 Task: Research Airbnb accommodation in Turagurghon, Uzbekistan from 15th November, 2023 to 21st November, 2023 for 5 adults.3 bedrooms having 3 beds and 3 bathrooms. Property type can be house. Look for 3 properties as per requirement.
Action: Mouse moved to (507, 72)
Screenshot: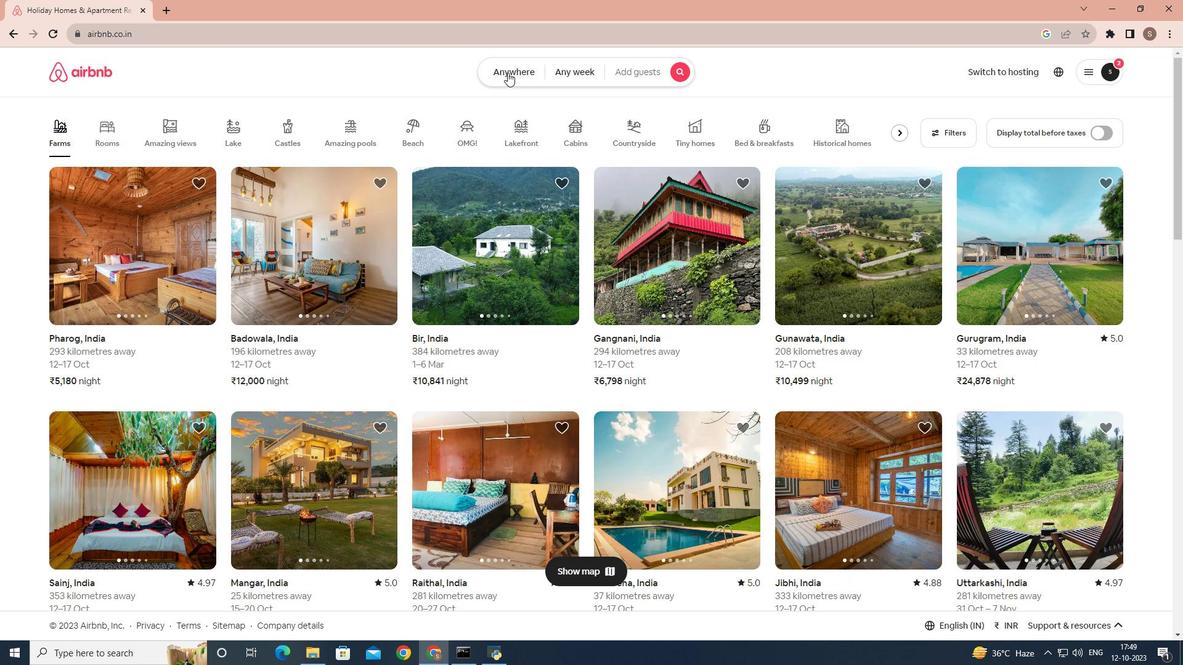 
Action: Mouse pressed left at (507, 72)
Screenshot: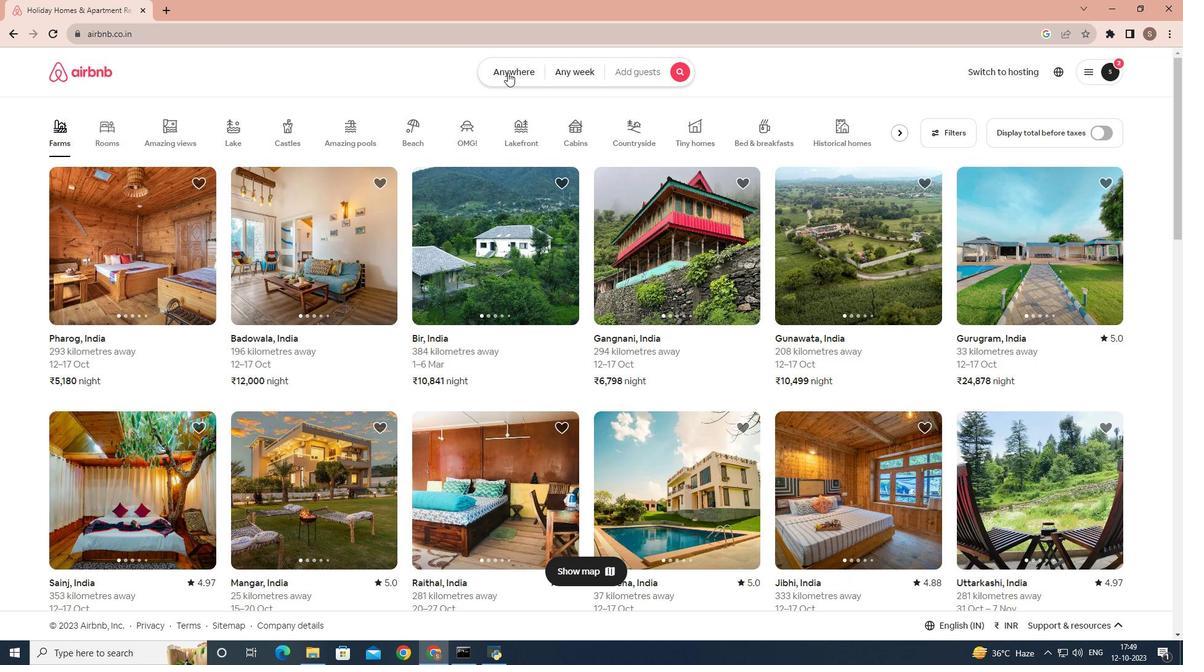 
Action: Mouse moved to (401, 115)
Screenshot: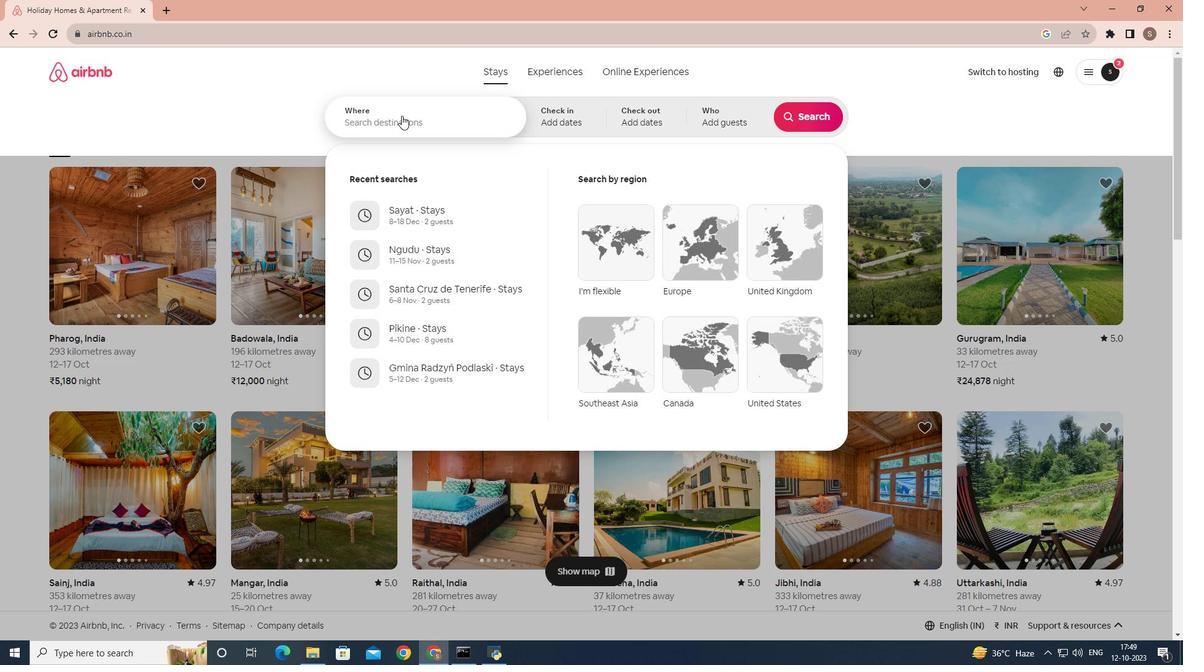 
Action: Mouse pressed left at (401, 115)
Screenshot: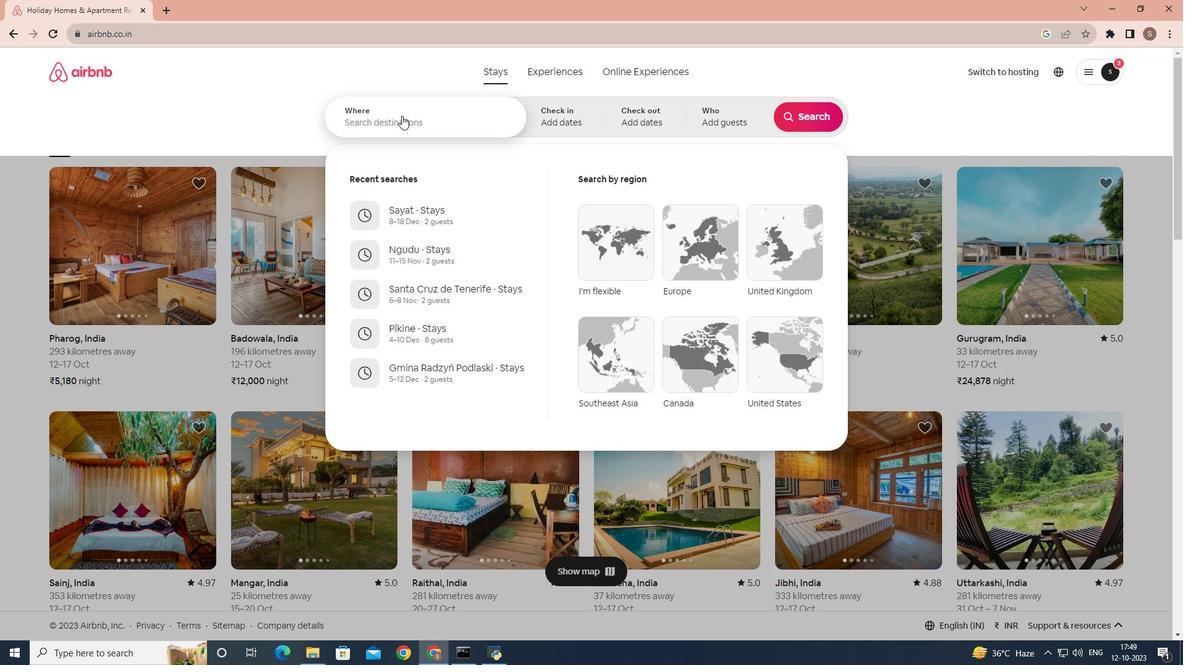 
Action: Mouse moved to (401, 115)
Screenshot: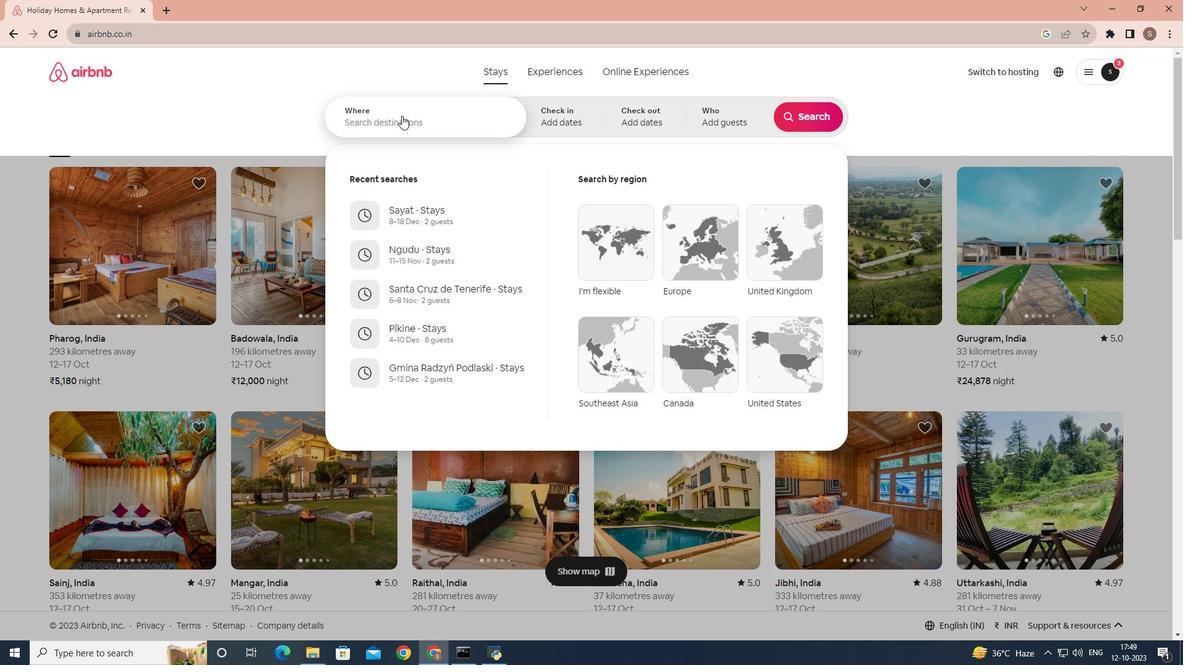 
Action: Key pressed tur<Key.backspace>ragur
Screenshot: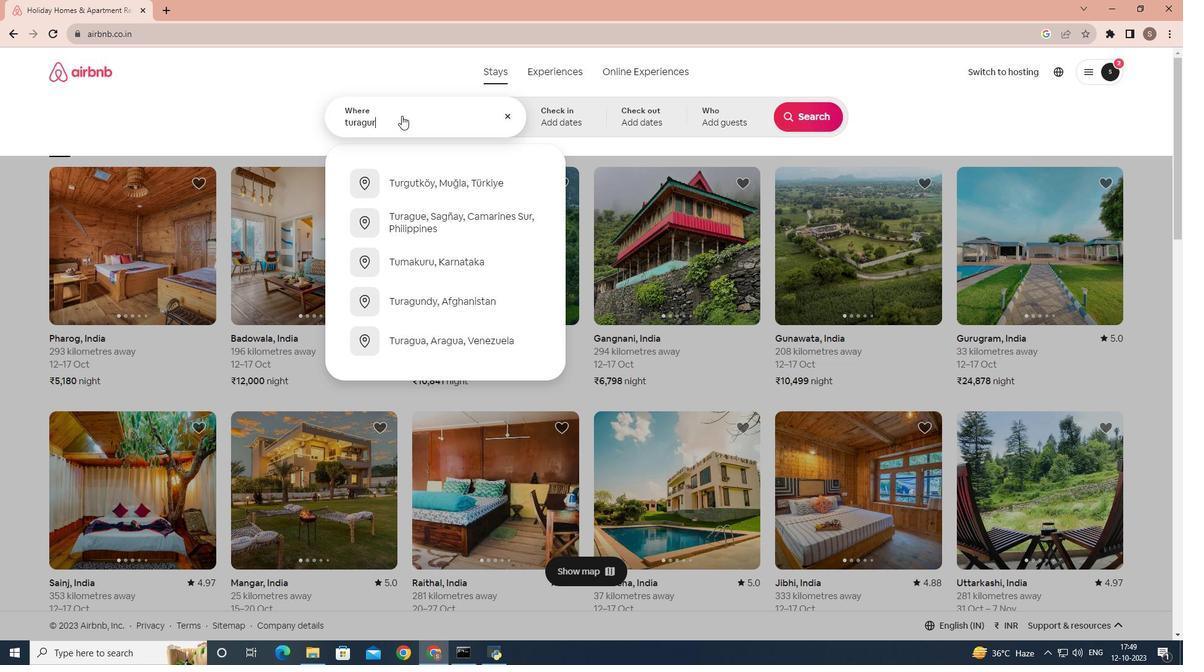 
Action: Mouse moved to (427, 233)
Screenshot: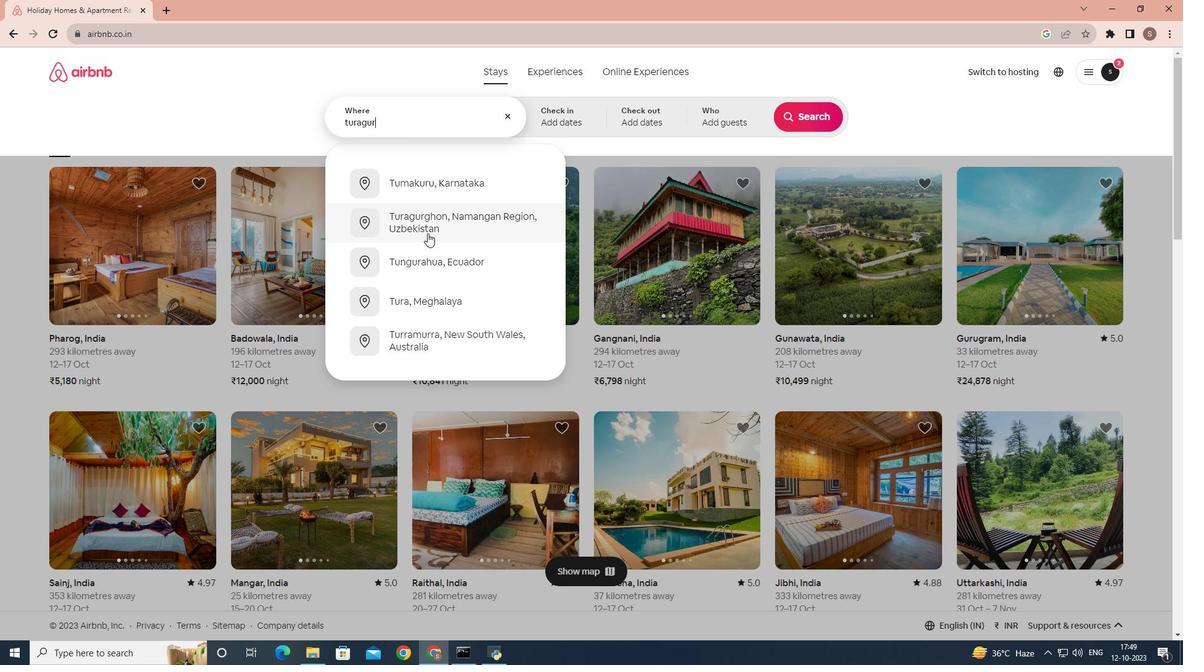 
Action: Mouse pressed left at (427, 233)
Screenshot: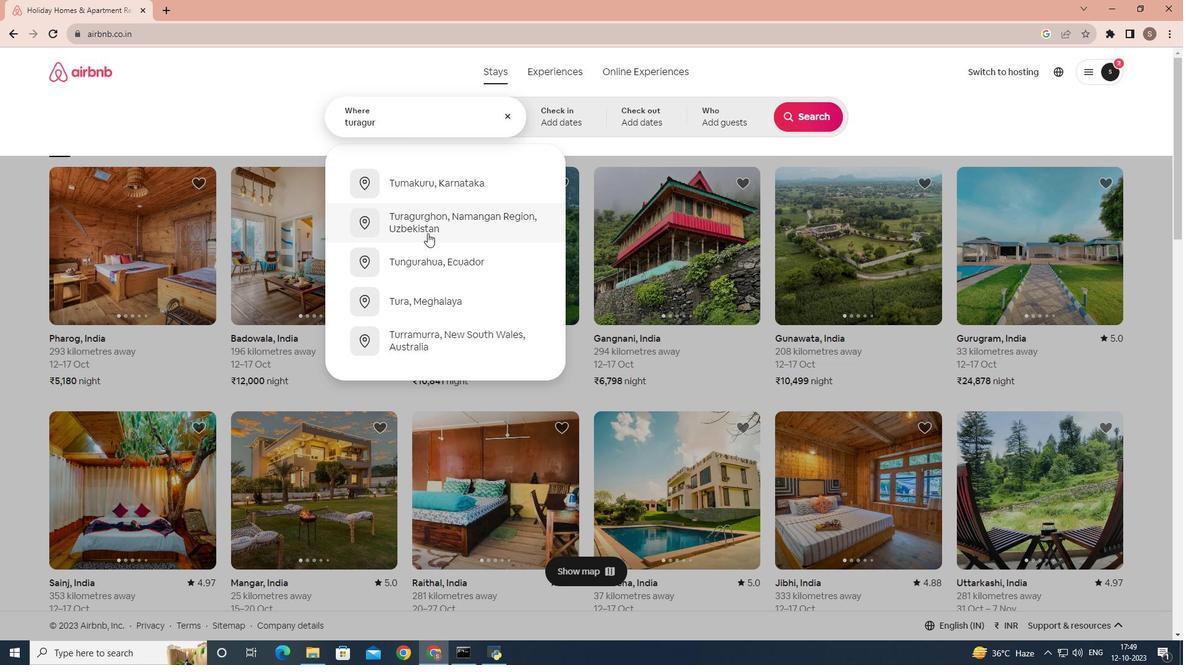 
Action: Mouse moved to (702, 330)
Screenshot: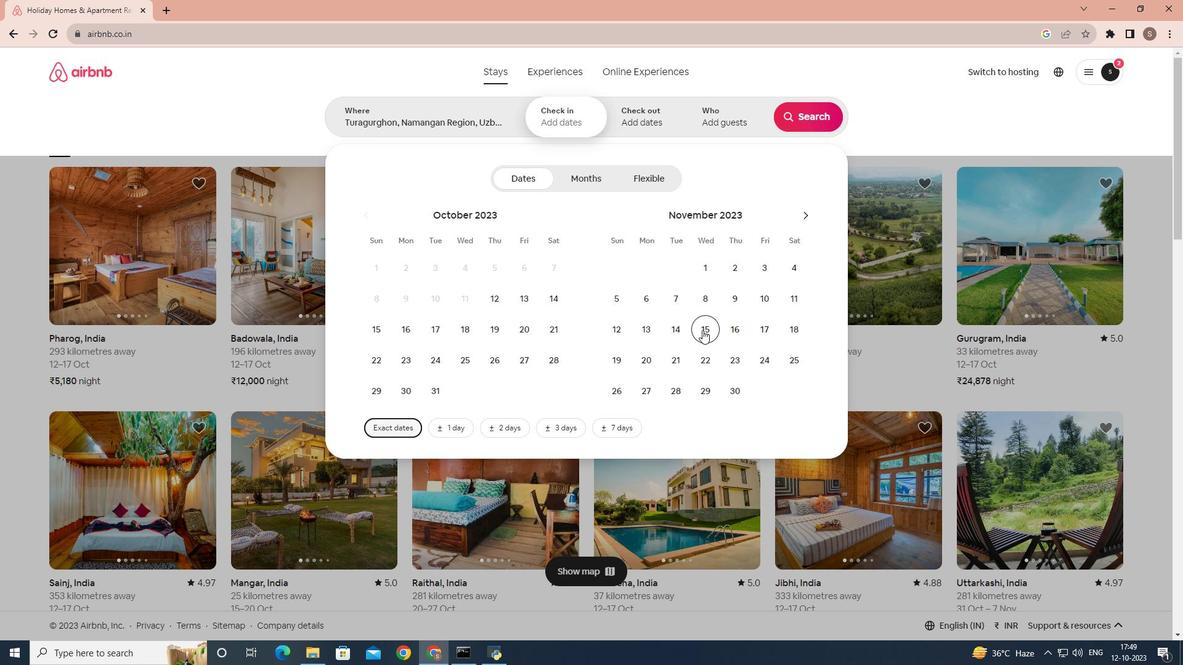 
Action: Mouse pressed left at (702, 330)
Screenshot: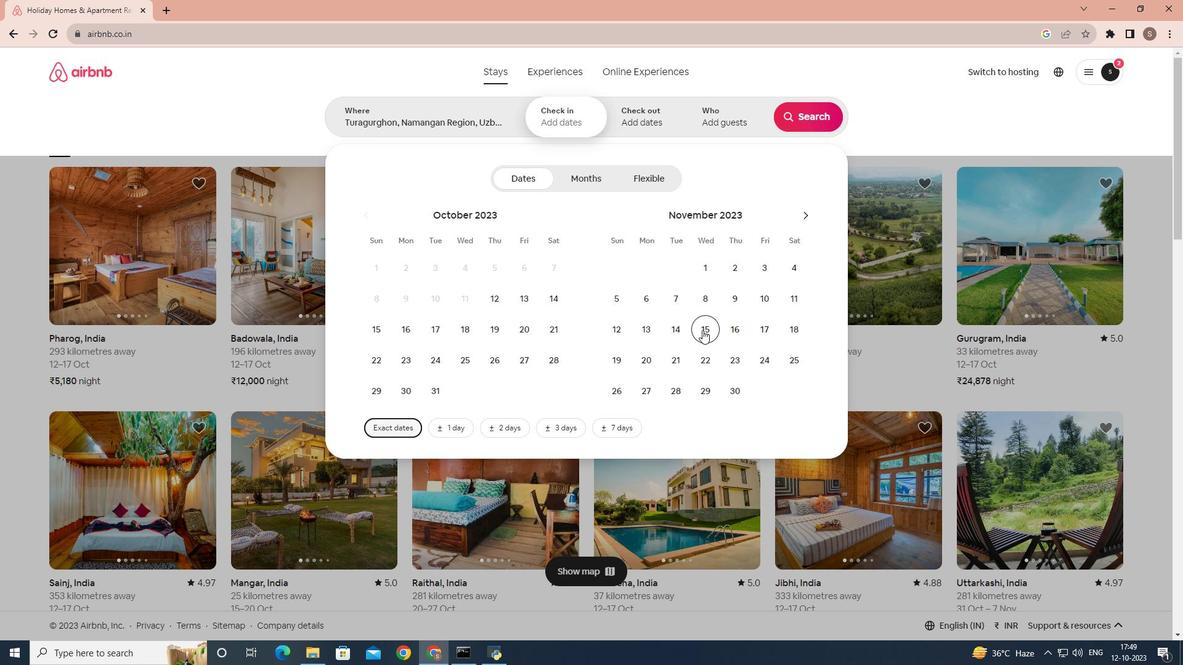 
Action: Mouse moved to (680, 363)
Screenshot: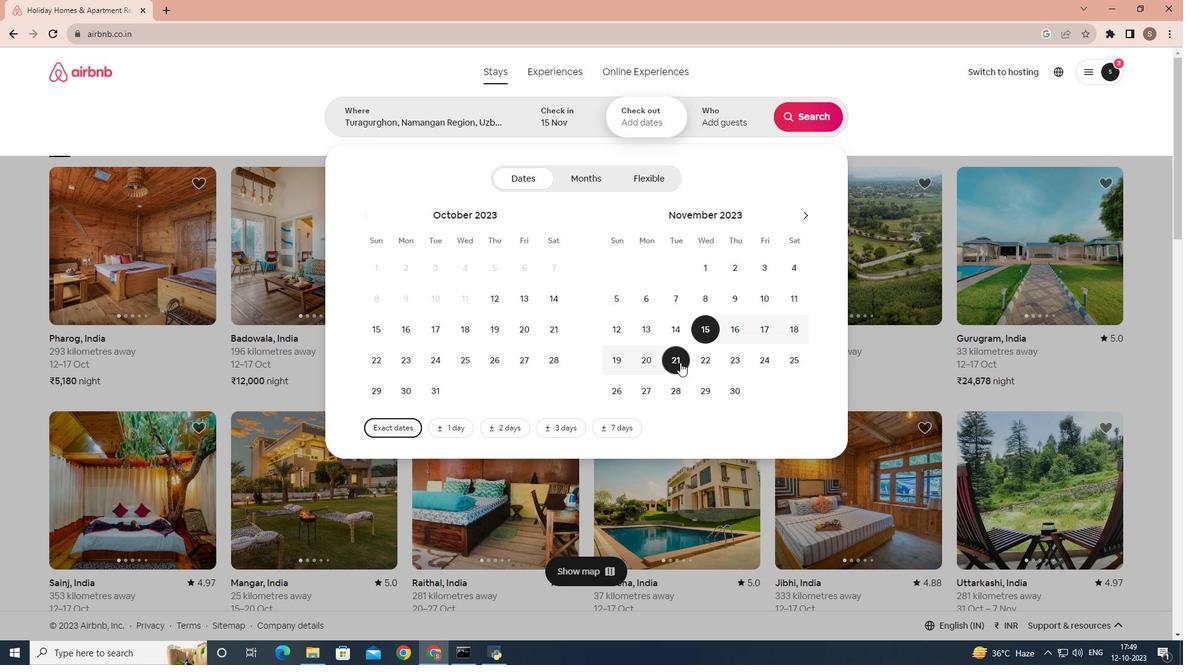 
Action: Mouse pressed left at (680, 363)
Screenshot: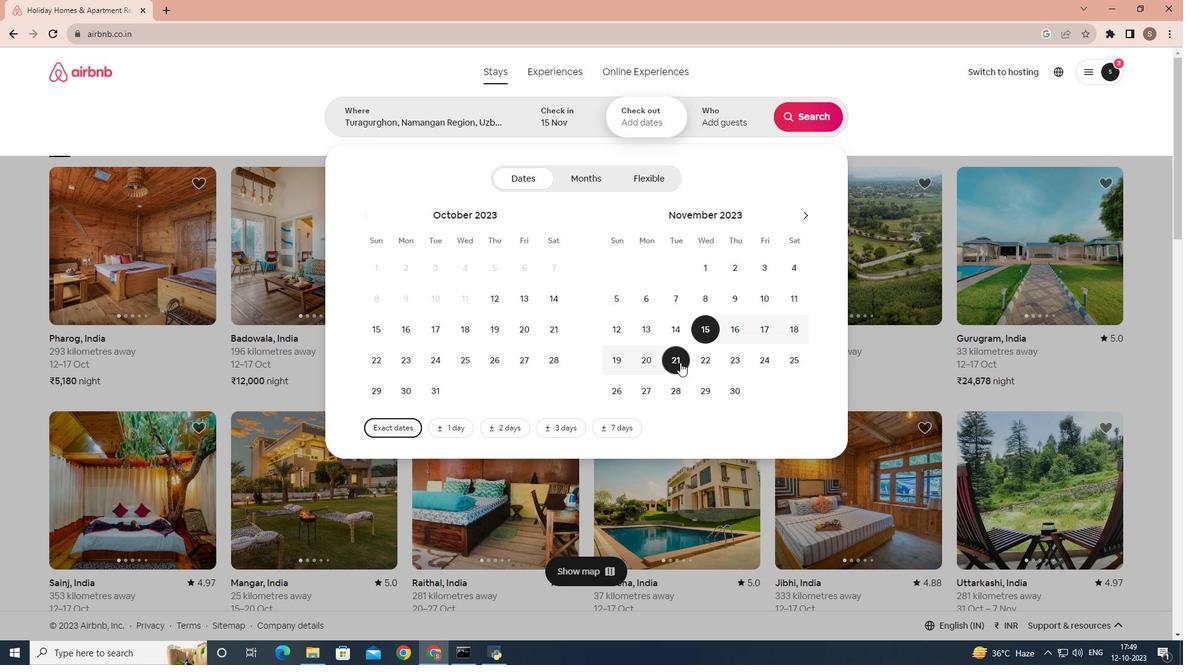 
Action: Mouse moved to (701, 117)
Screenshot: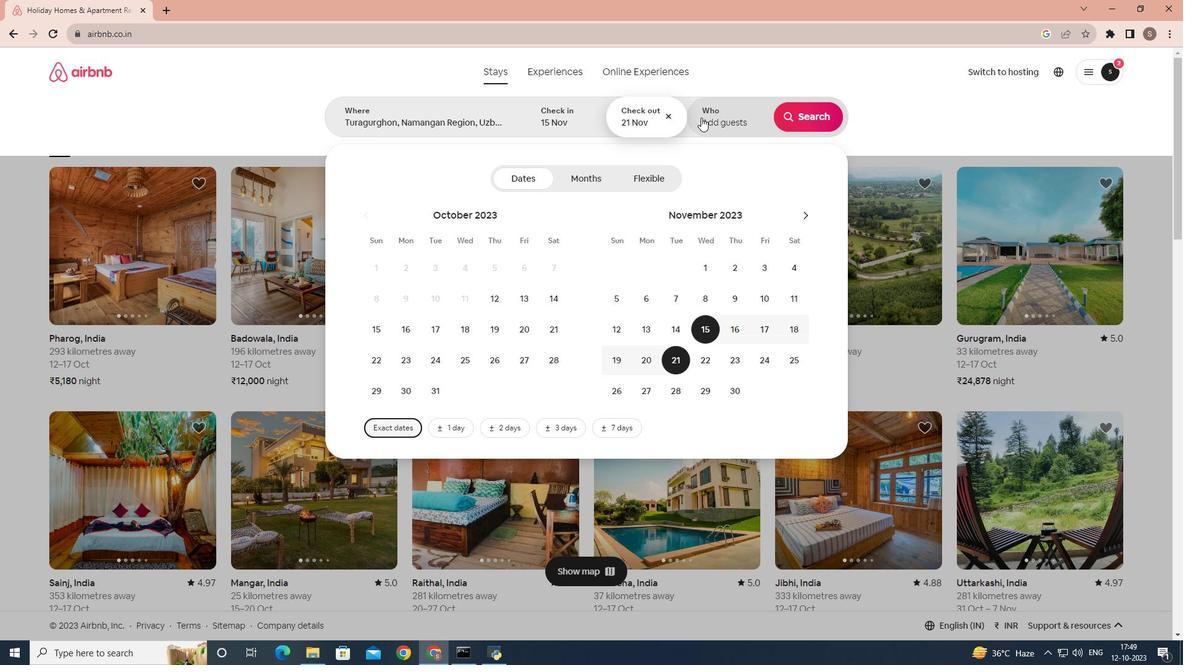 
Action: Mouse pressed left at (701, 117)
Screenshot: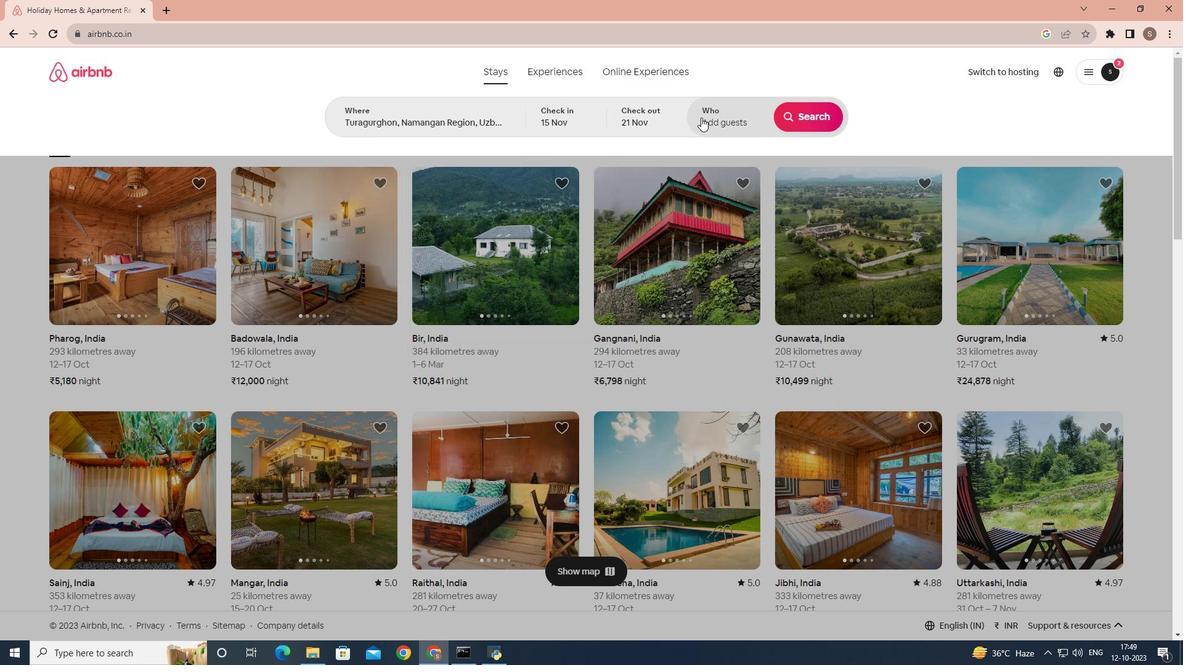 
Action: Mouse moved to (810, 181)
Screenshot: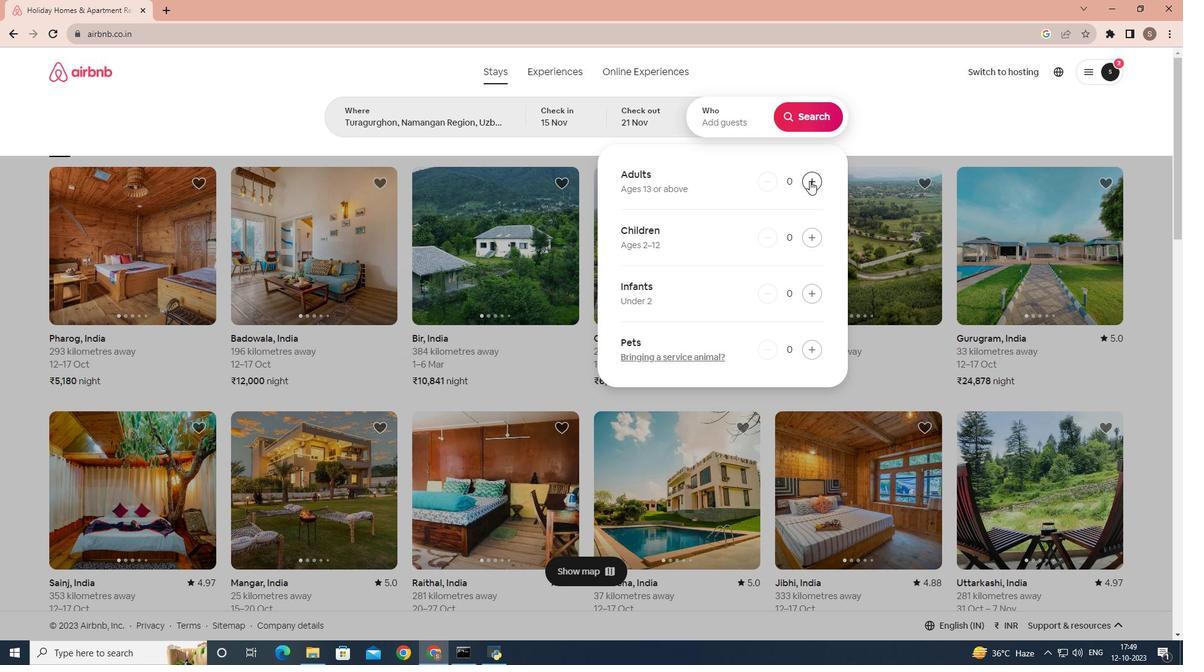
Action: Mouse pressed left at (810, 181)
Screenshot: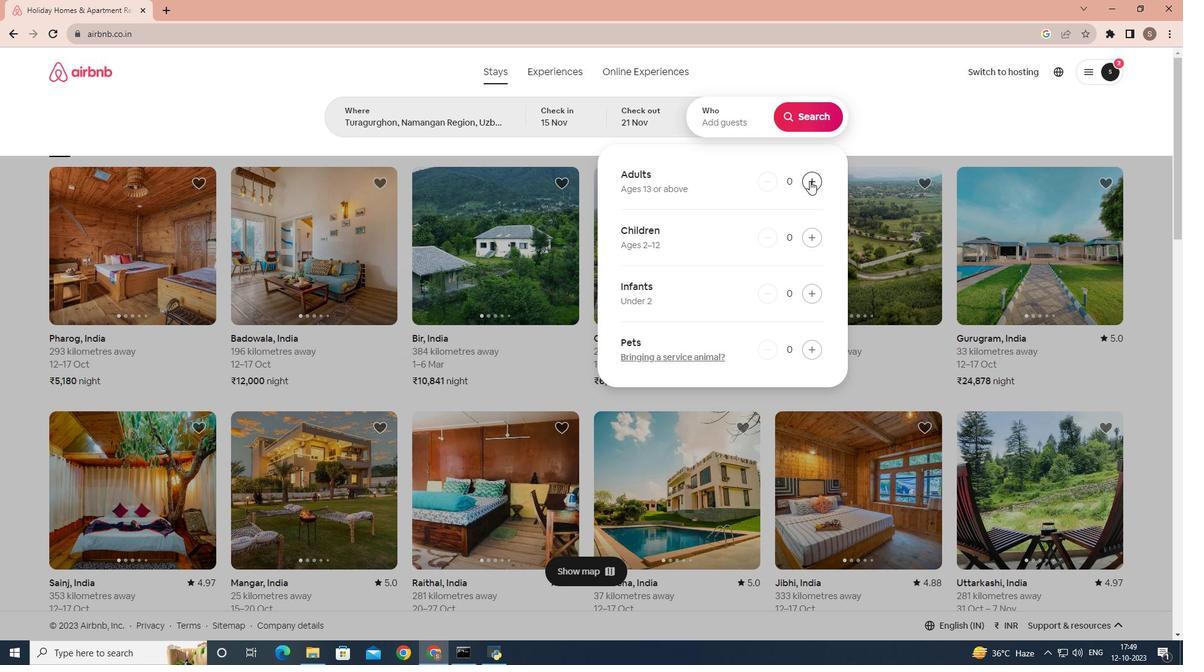
Action: Mouse pressed left at (810, 181)
Screenshot: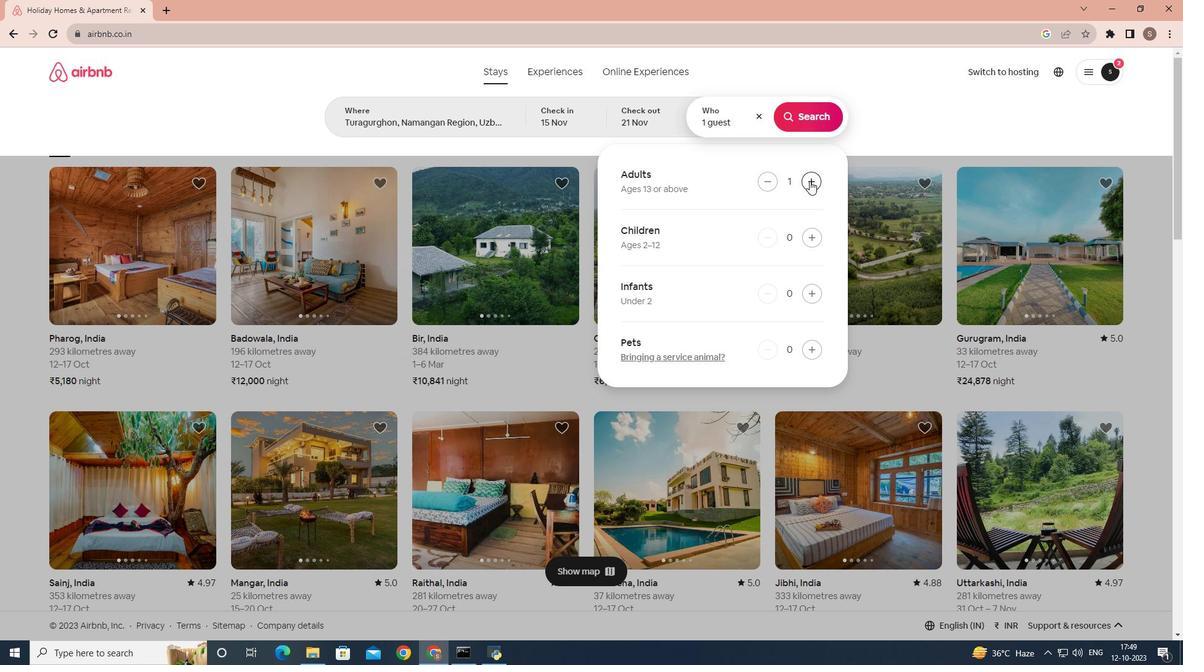
Action: Mouse pressed left at (810, 181)
Screenshot: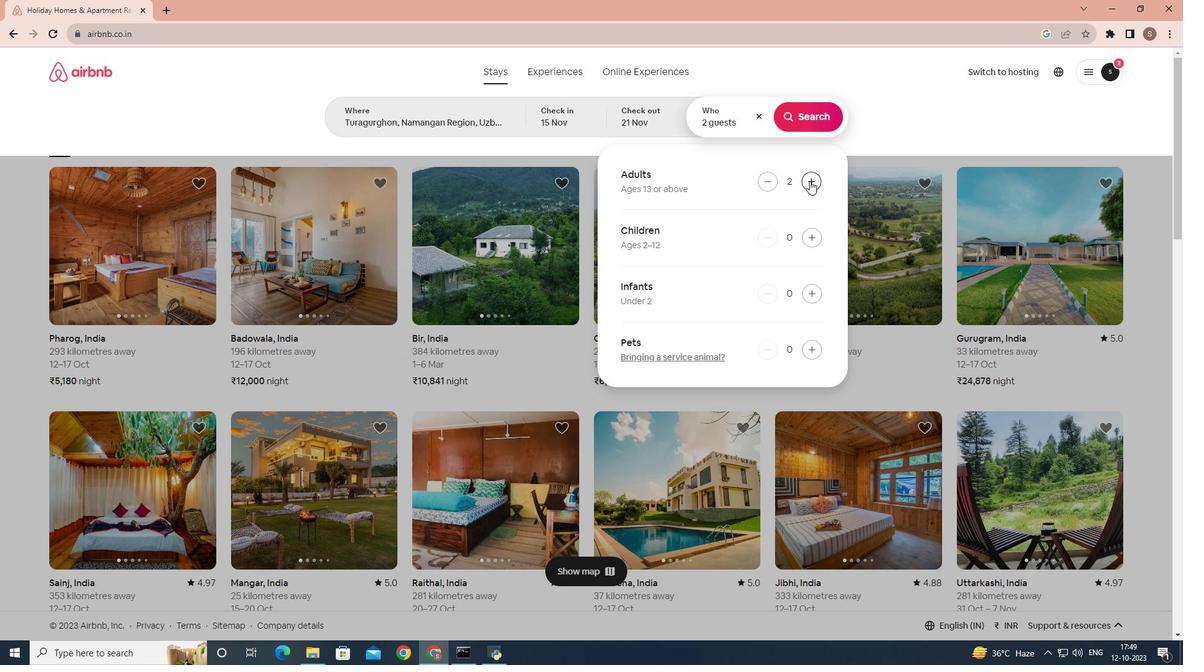
Action: Mouse pressed left at (810, 181)
Screenshot: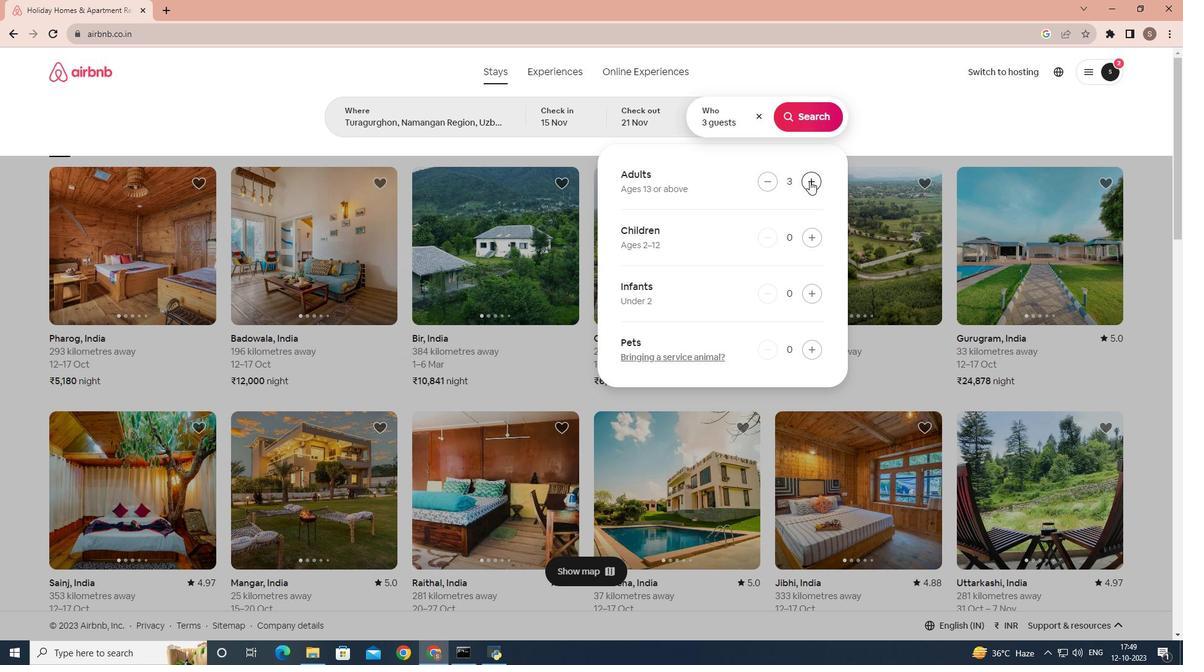 
Action: Mouse pressed left at (810, 181)
Screenshot: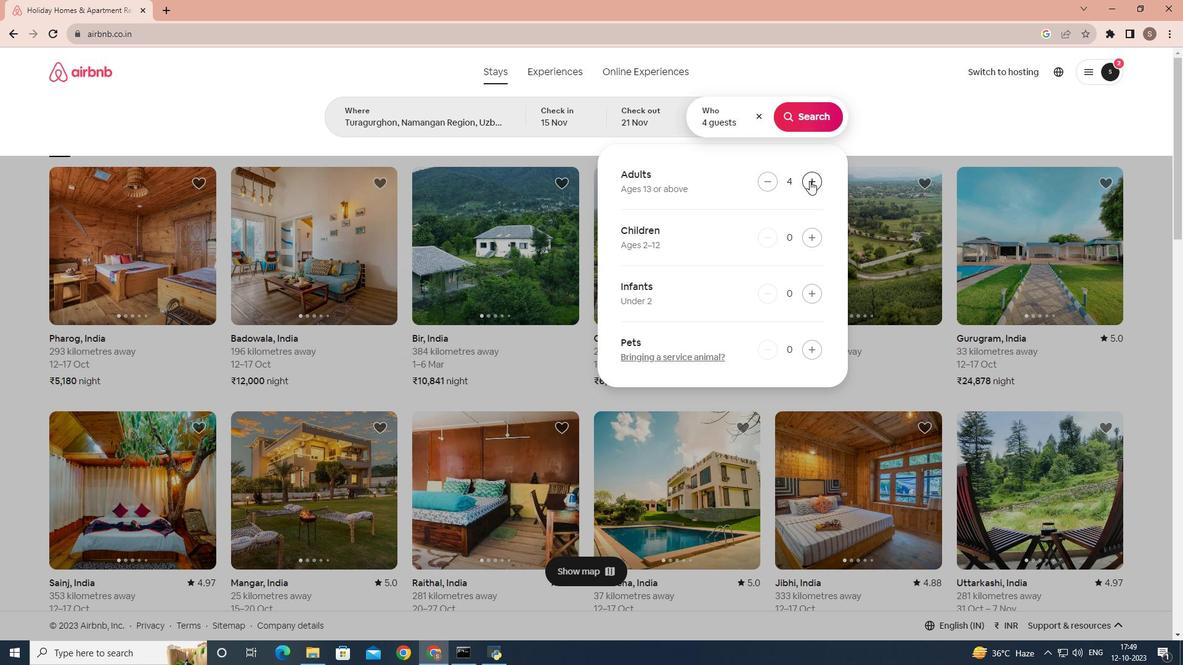 
Action: Mouse moved to (802, 95)
Screenshot: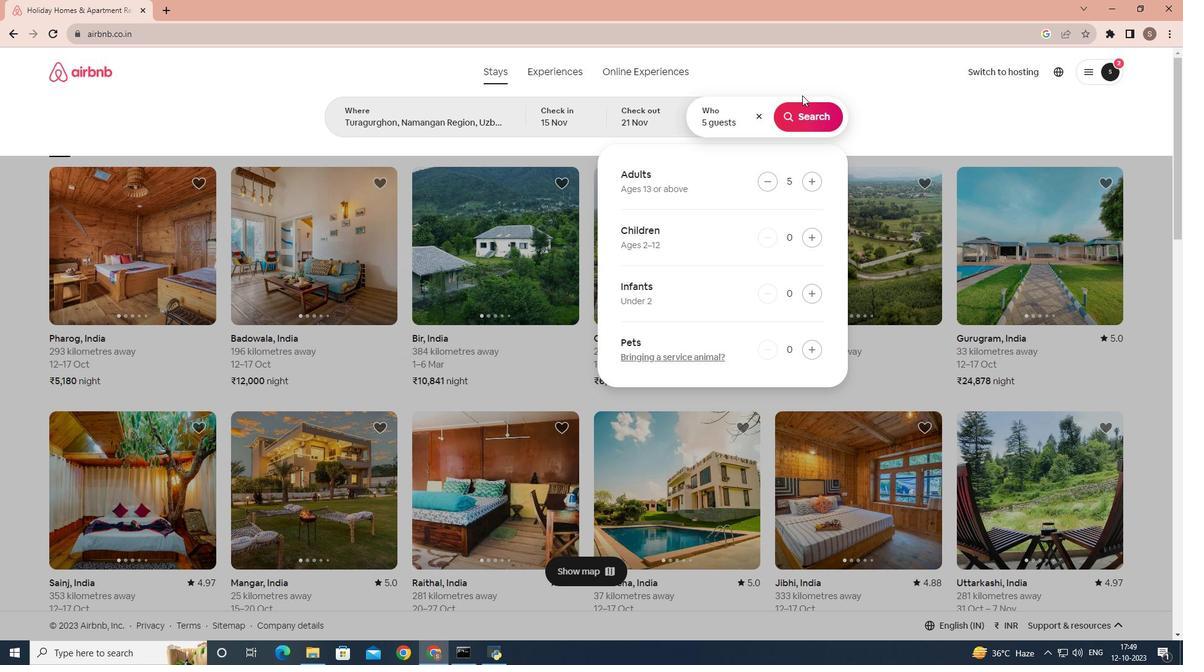 
Action: Mouse pressed left at (802, 95)
Screenshot: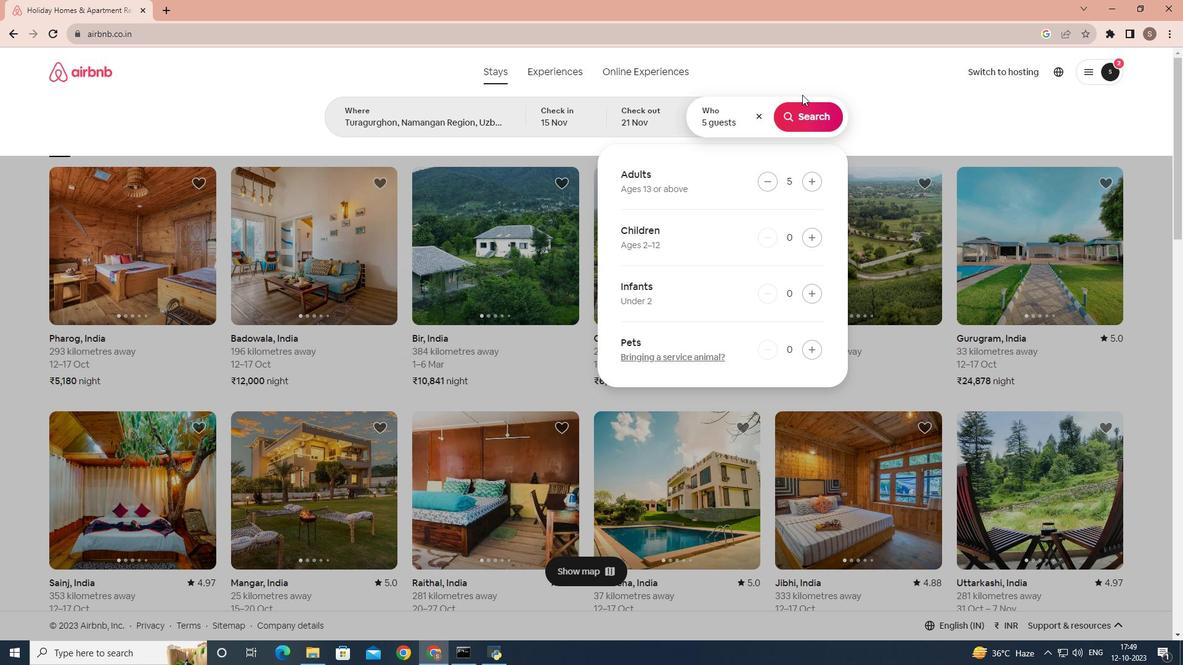 
Action: Mouse moved to (794, 114)
Screenshot: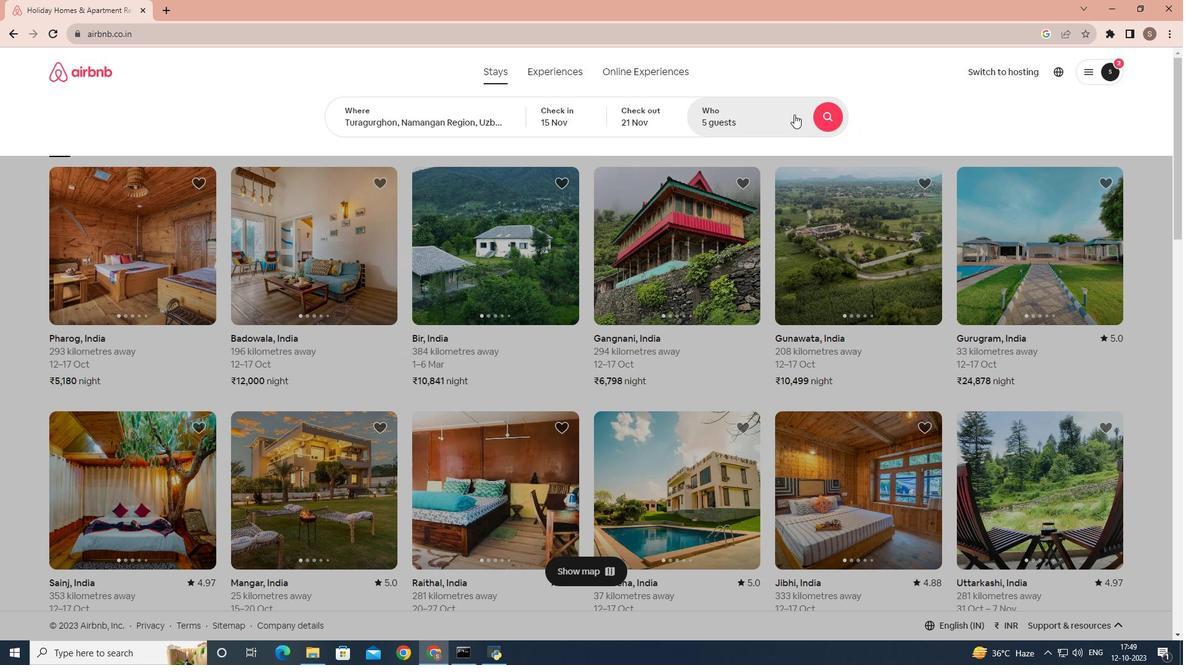 
Action: Mouse pressed left at (794, 114)
Screenshot: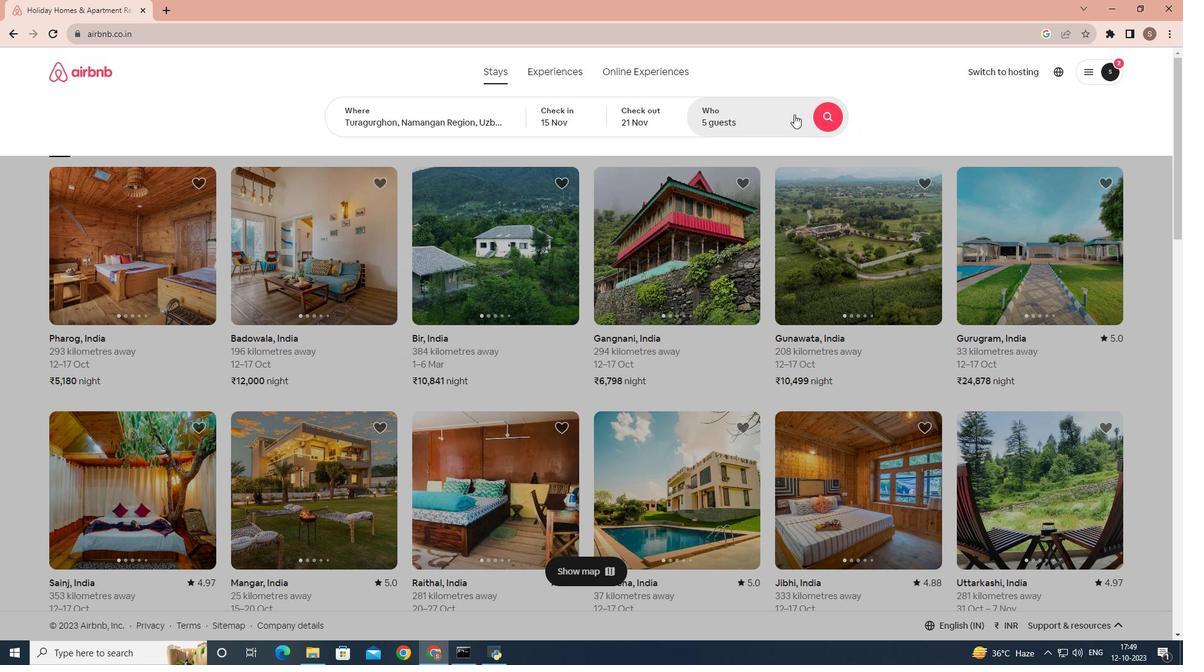 
Action: Mouse moved to (807, 112)
Screenshot: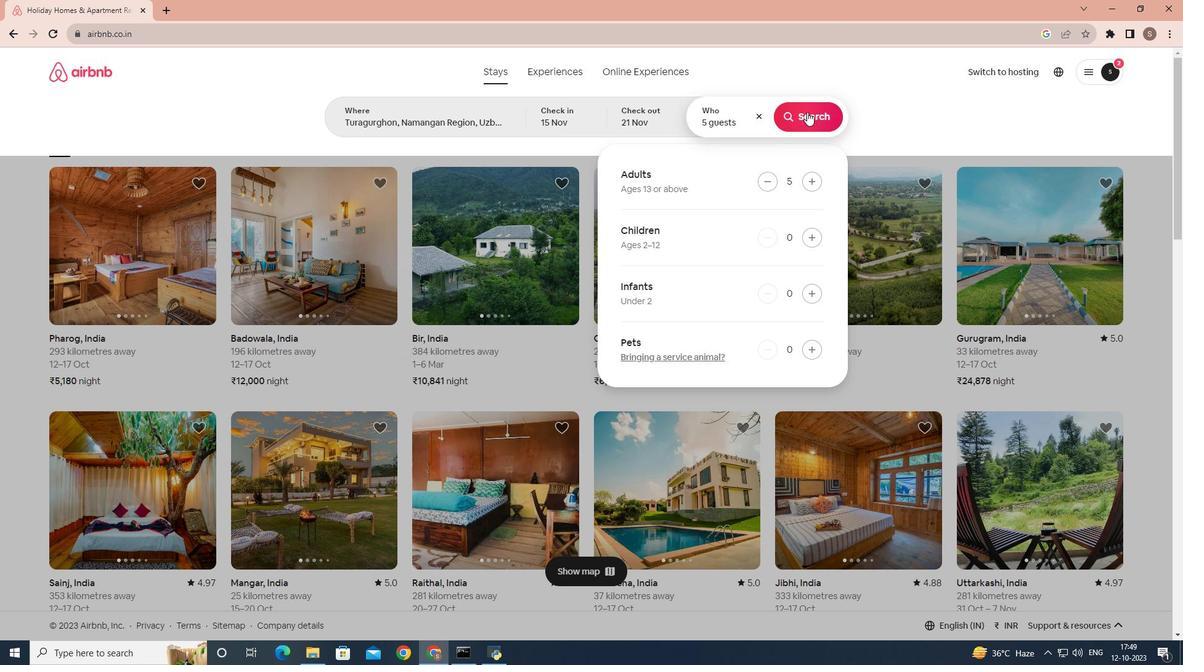 
Action: Mouse pressed left at (807, 112)
Screenshot: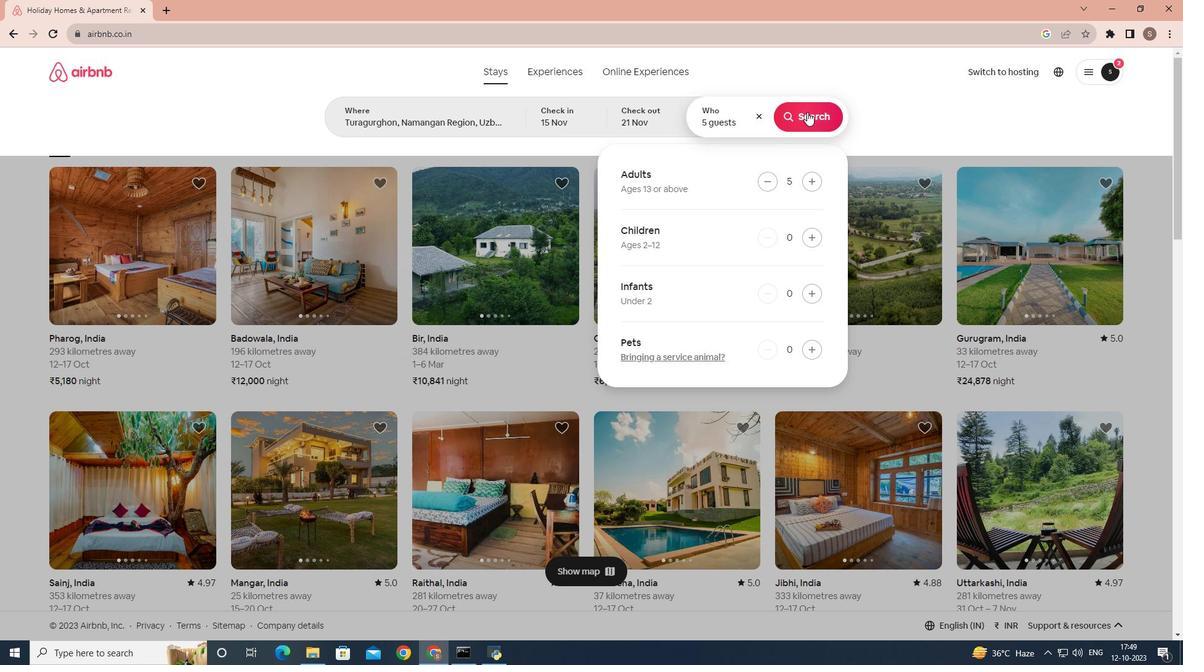 
Action: Mouse moved to (984, 125)
Screenshot: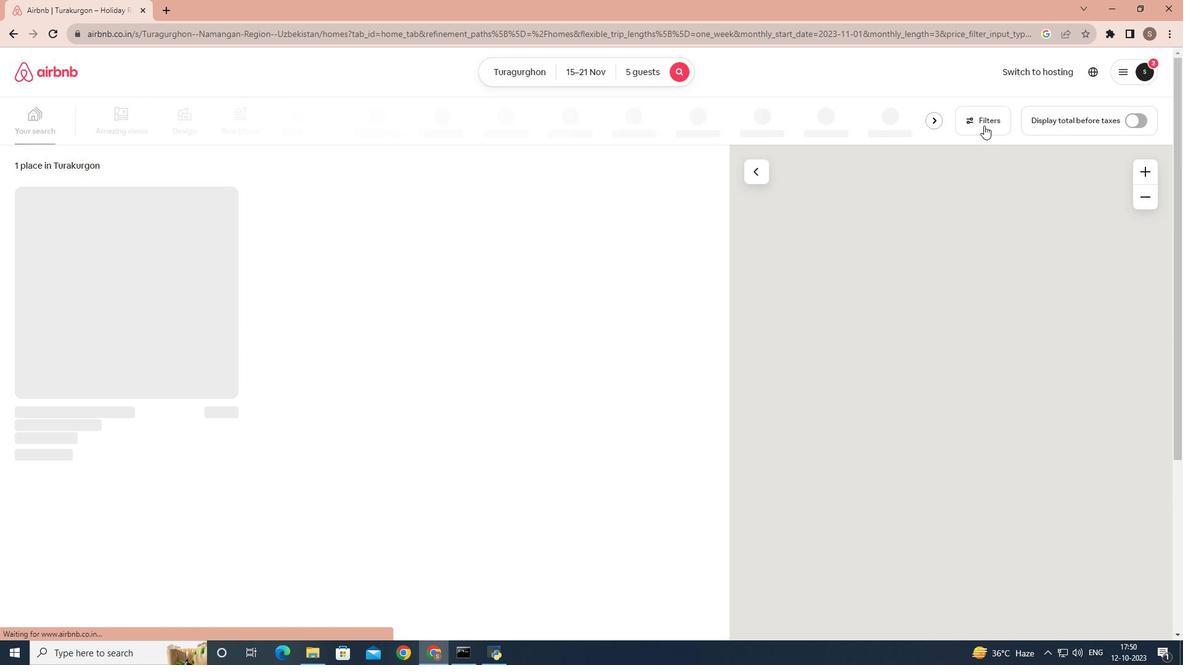 
Action: Mouse pressed left at (984, 125)
Screenshot: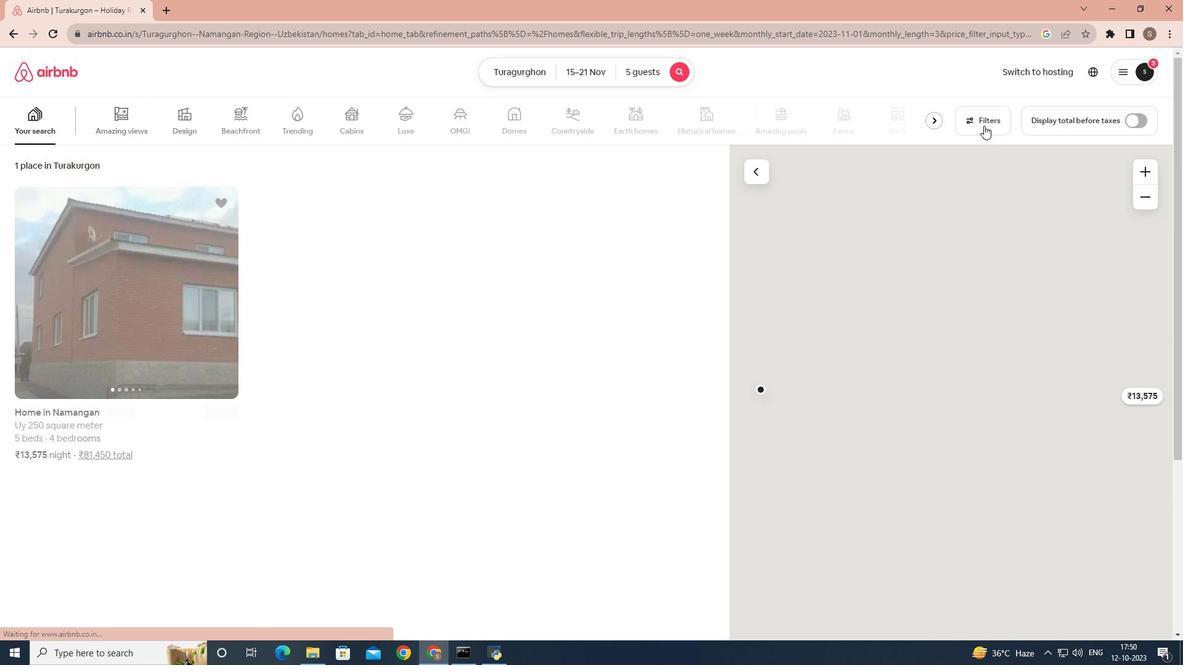 
Action: Mouse moved to (396, 372)
Screenshot: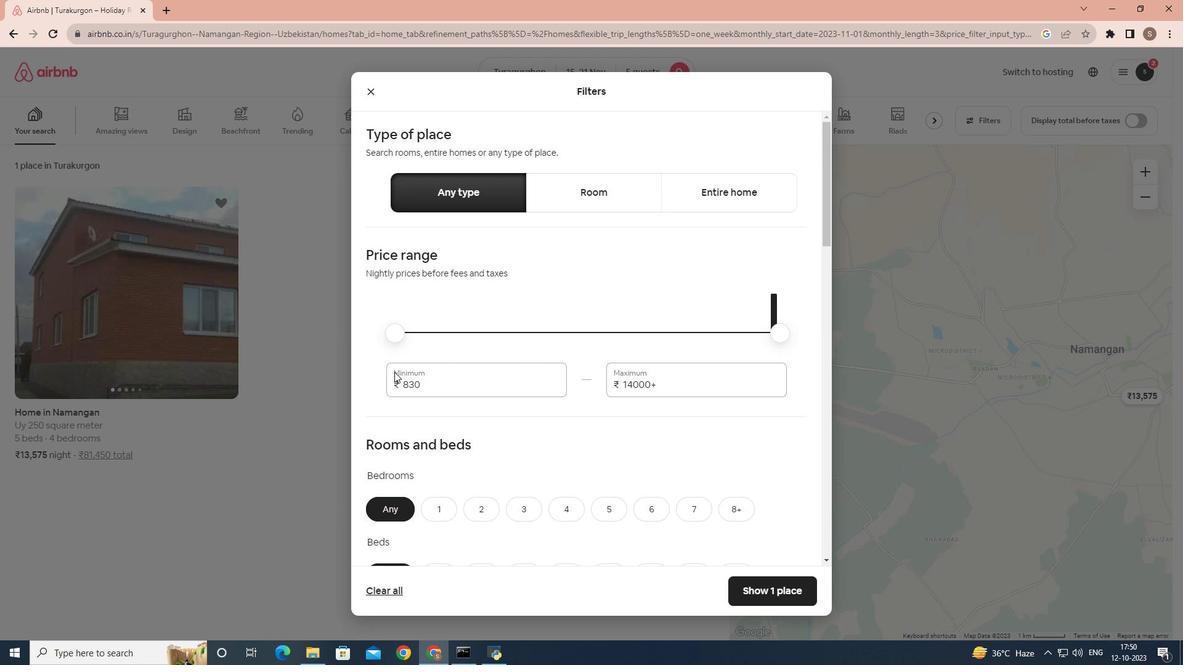 
Action: Mouse scrolled (396, 371) with delta (0, 0)
Screenshot: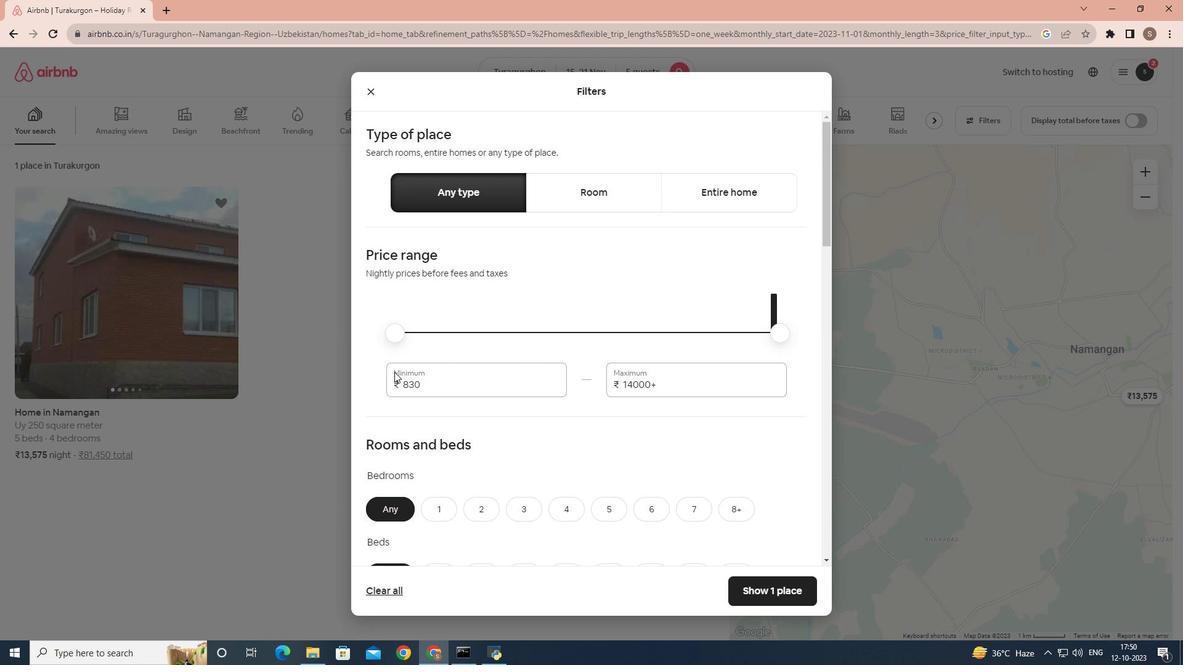 
Action: Mouse moved to (394, 372)
Screenshot: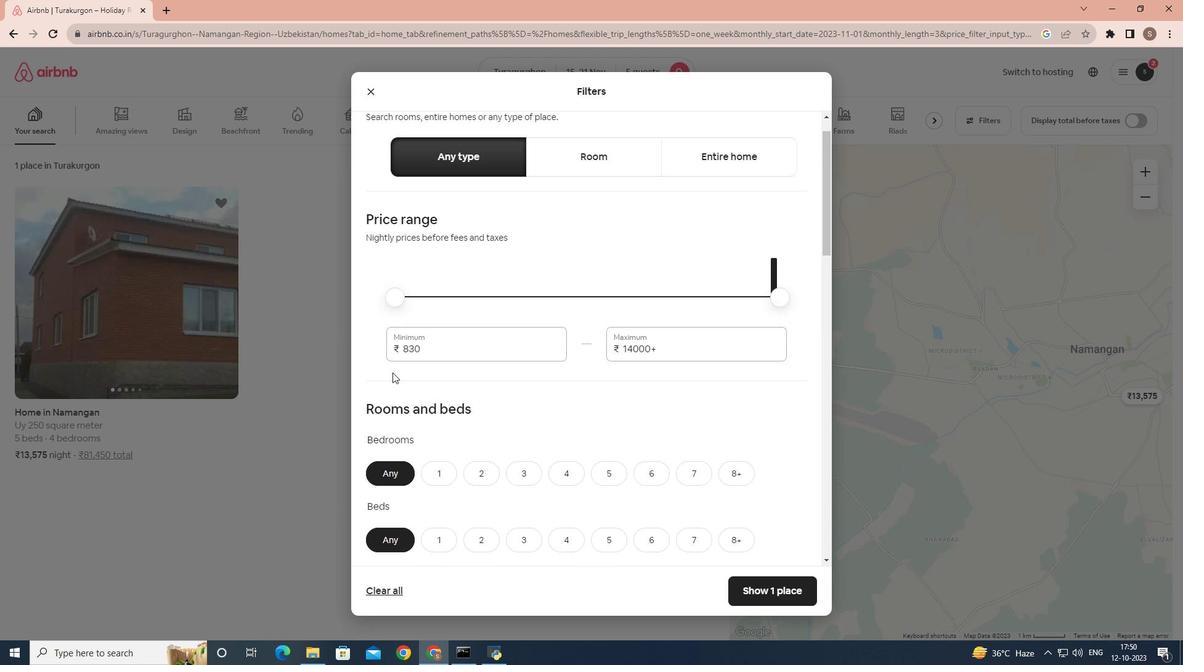 
Action: Mouse scrolled (394, 371) with delta (0, 0)
Screenshot: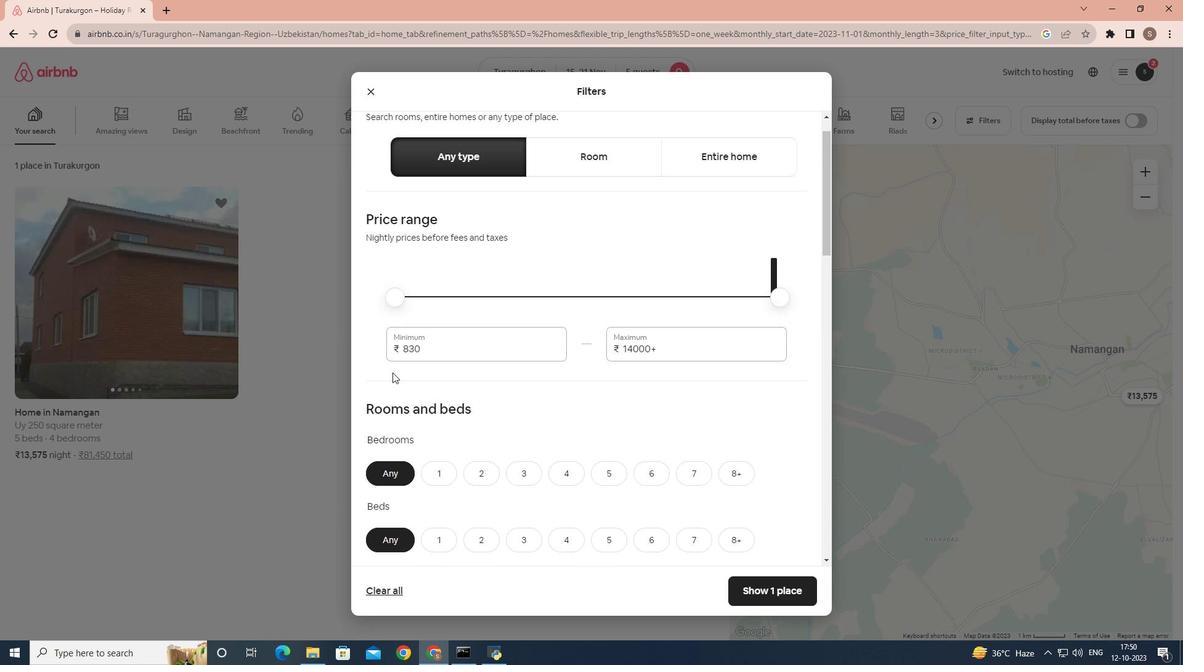 
Action: Mouse moved to (393, 372)
Screenshot: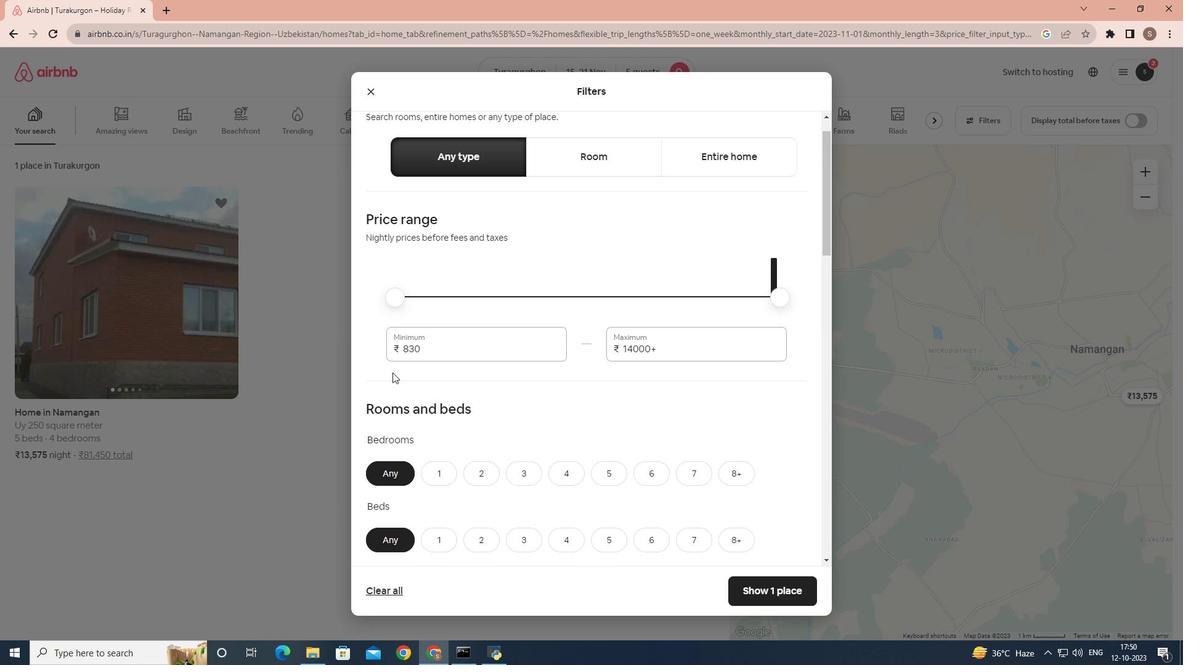 
Action: Mouse scrolled (393, 372) with delta (0, 0)
Screenshot: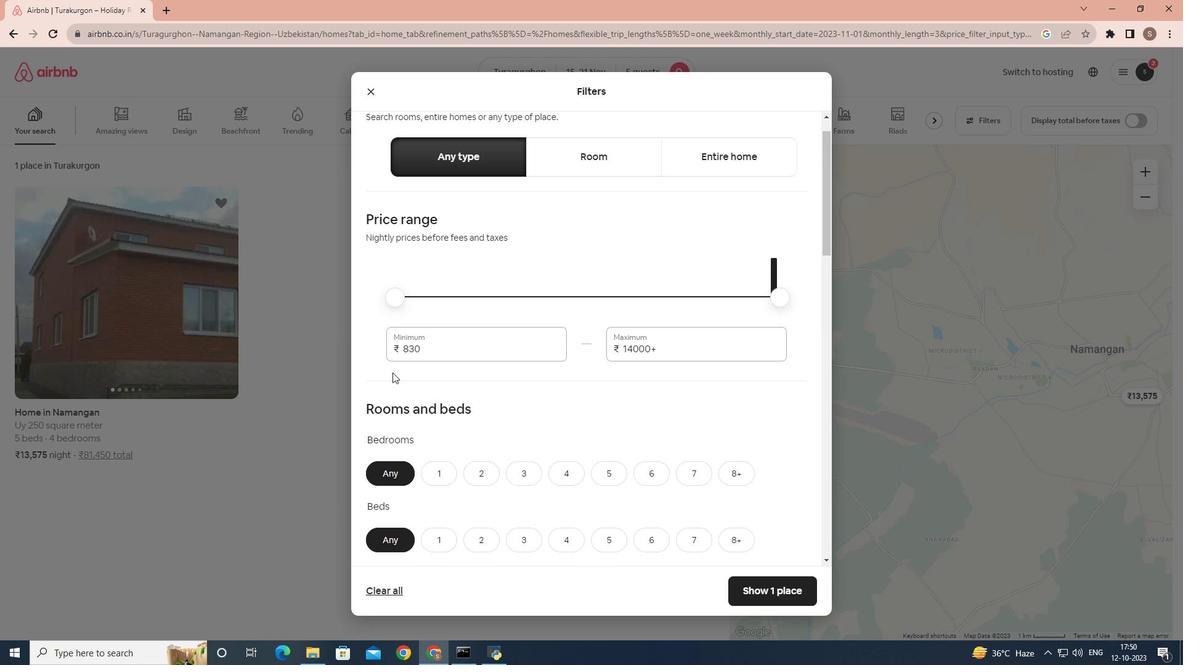 
Action: Mouse moved to (533, 328)
Screenshot: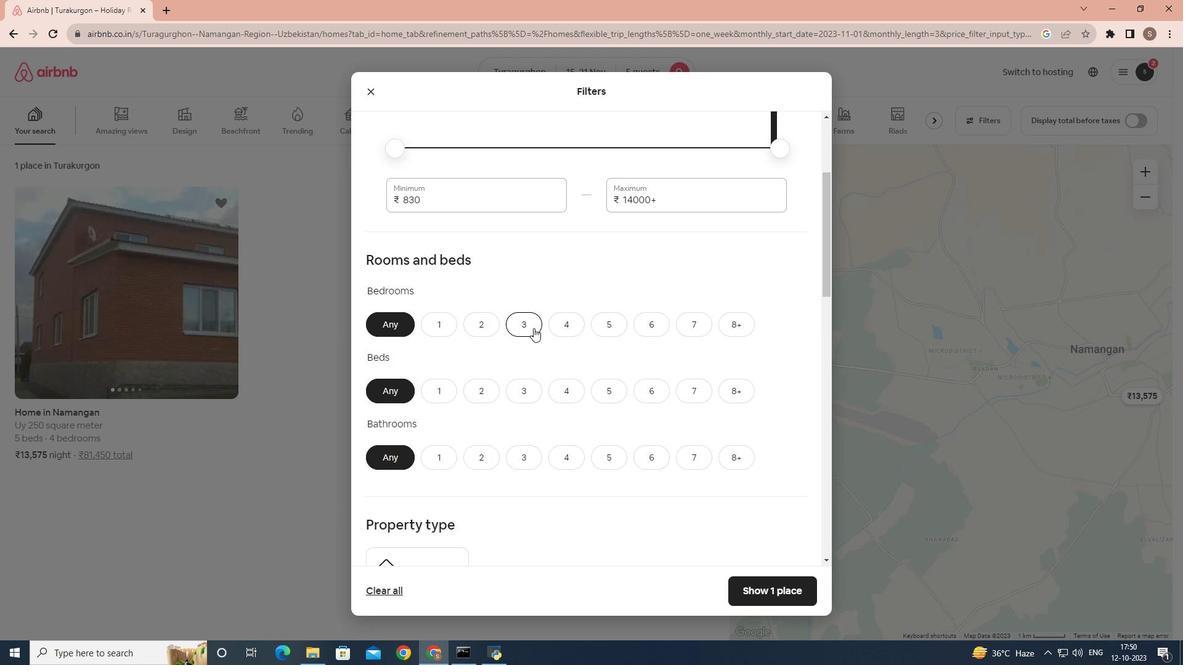 
Action: Mouse pressed left at (533, 328)
Screenshot: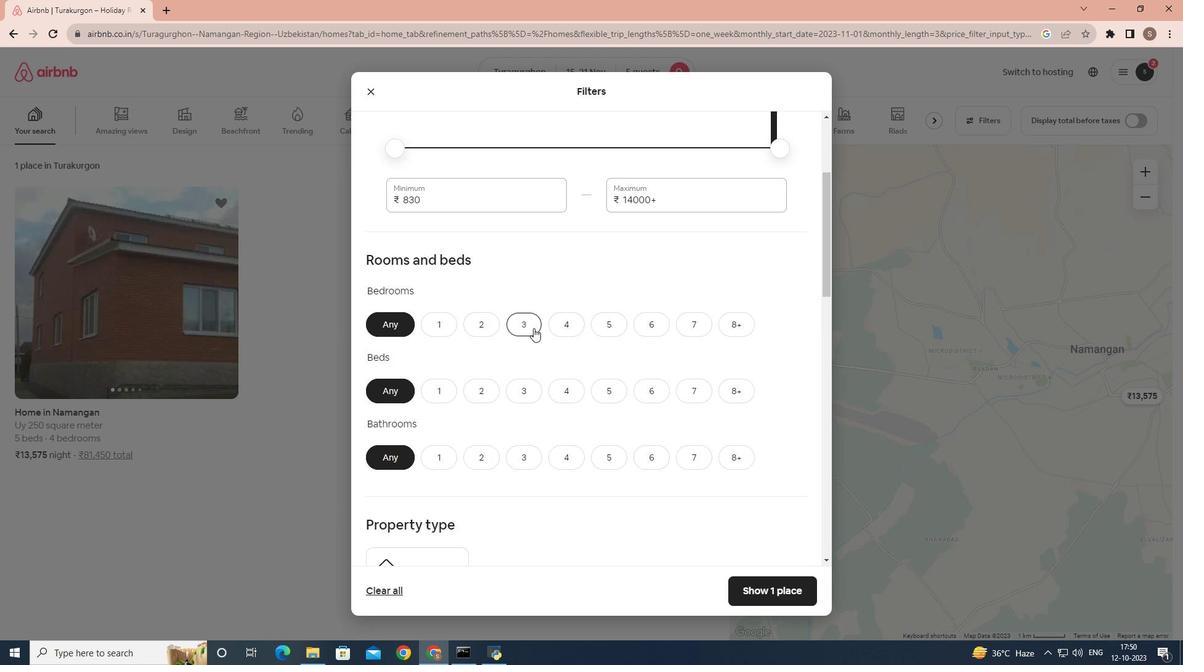 
Action: Mouse moved to (531, 388)
Screenshot: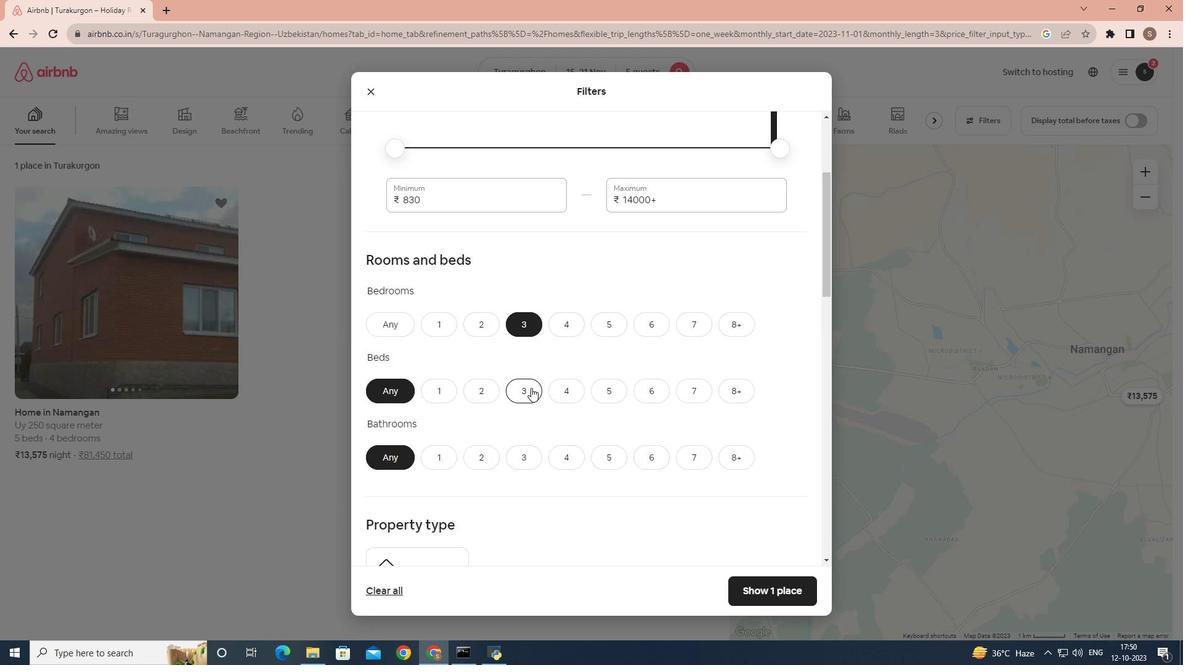 
Action: Mouse pressed left at (531, 388)
Screenshot: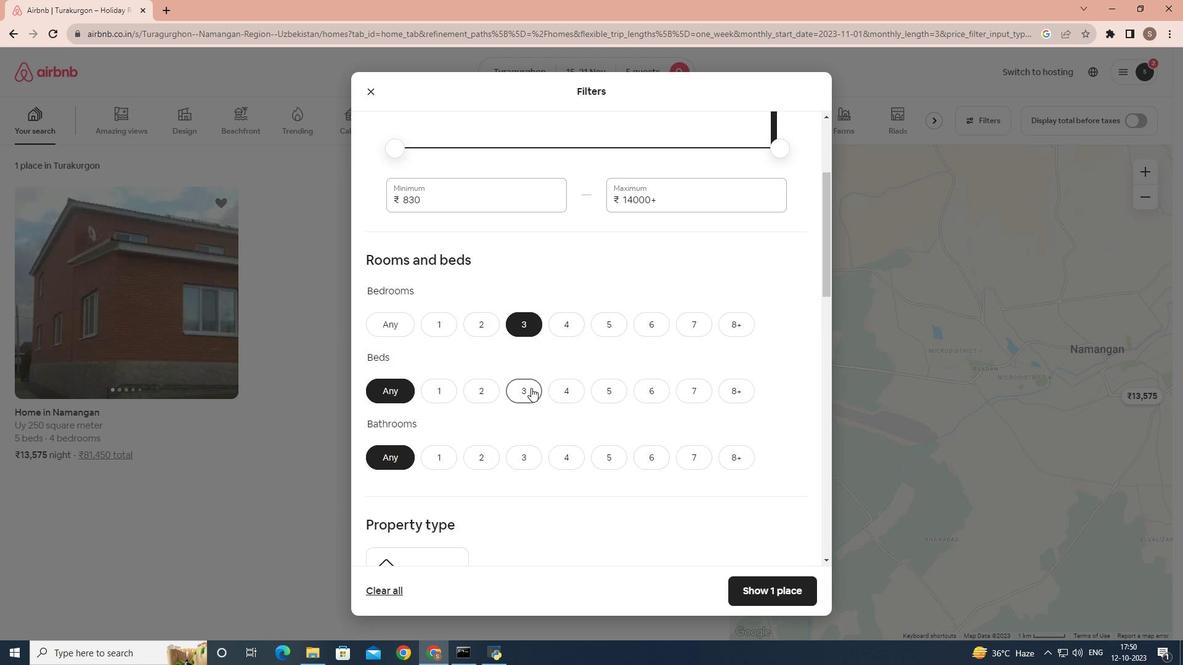 
Action: Mouse moved to (523, 459)
Screenshot: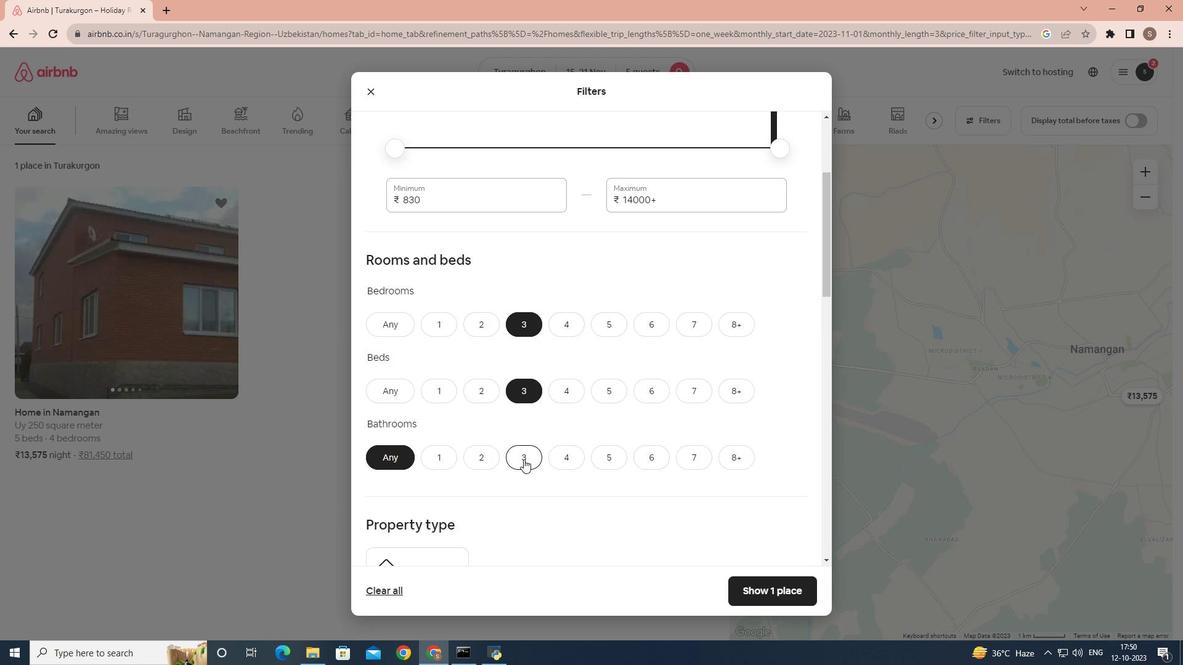 
Action: Mouse pressed left at (523, 459)
Screenshot: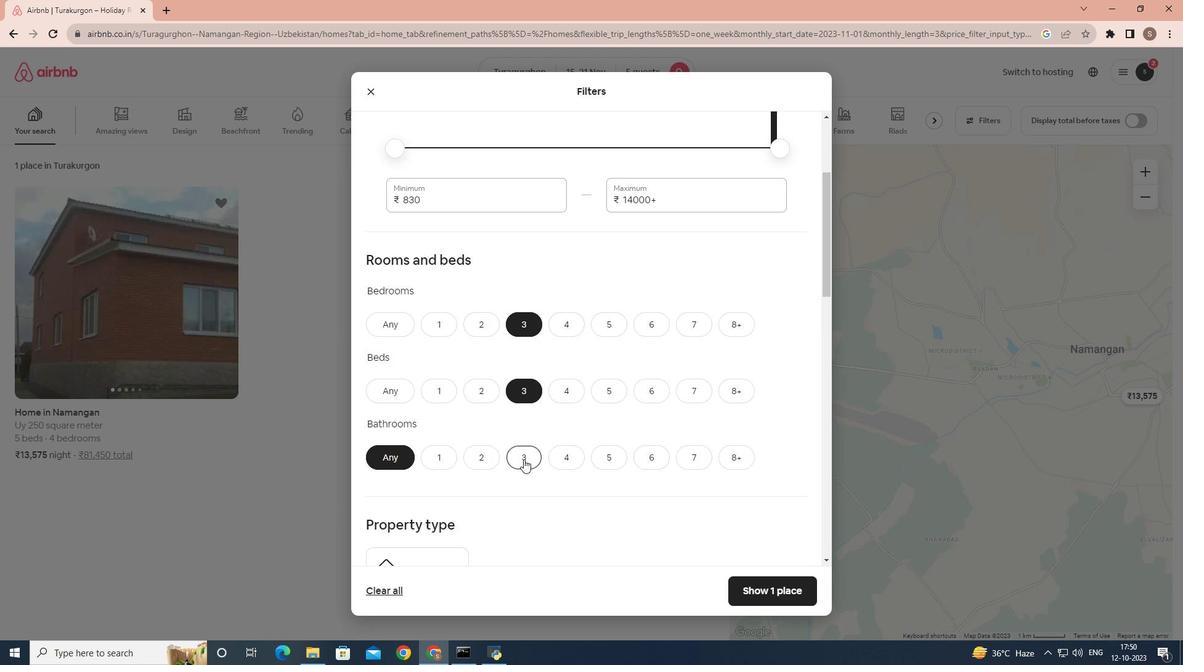 
Action: Mouse moved to (528, 408)
Screenshot: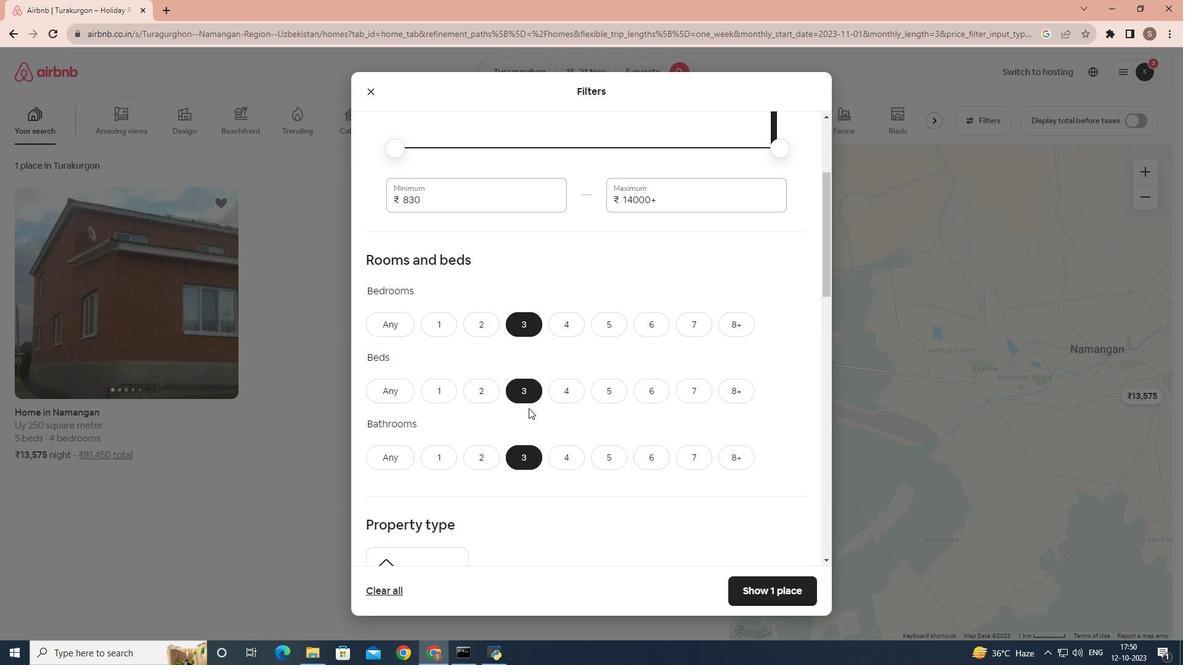 
Action: Mouse scrolled (528, 408) with delta (0, 0)
Screenshot: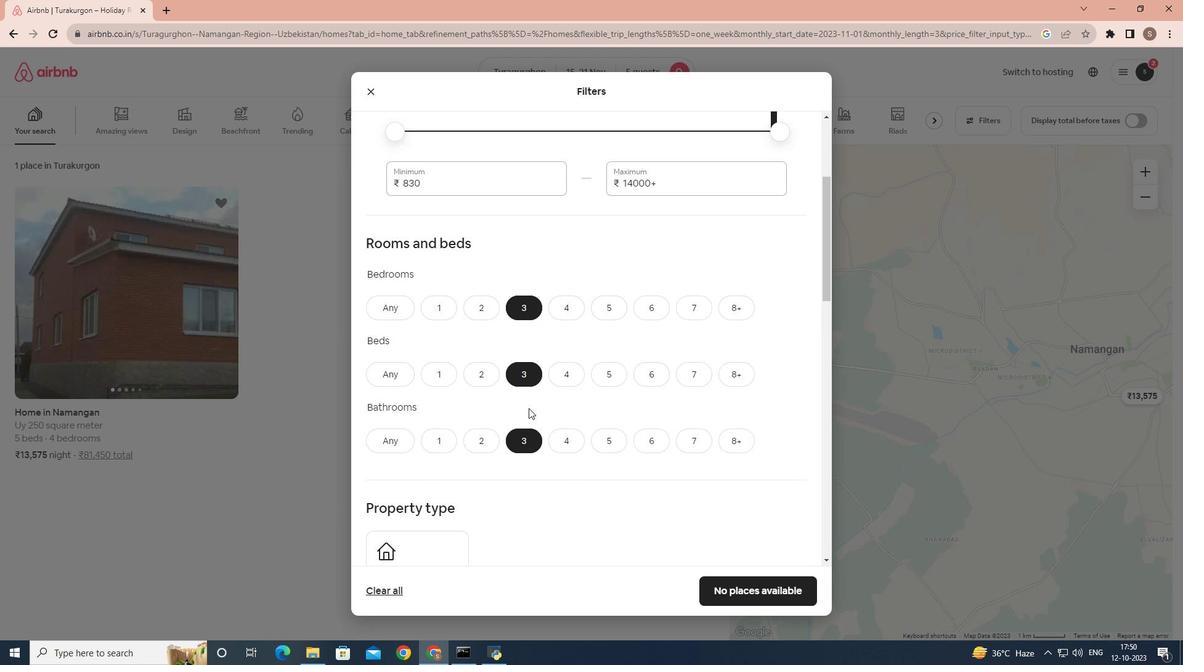
Action: Mouse scrolled (528, 408) with delta (0, 0)
Screenshot: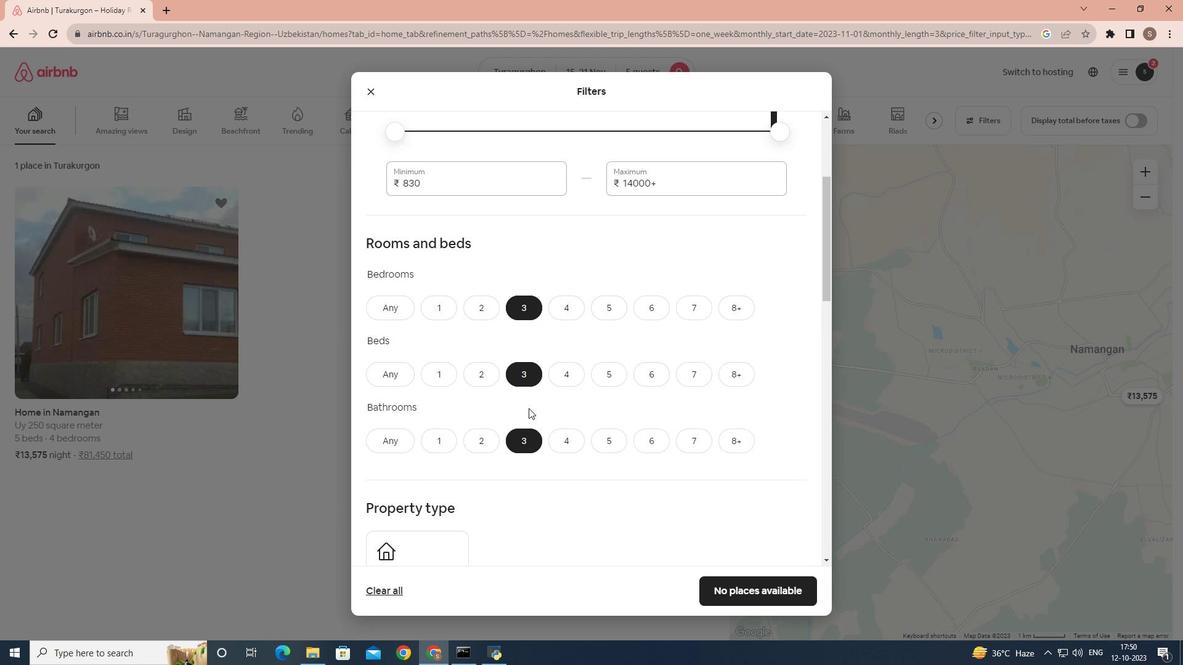 
Action: Mouse scrolled (528, 408) with delta (0, 0)
Screenshot: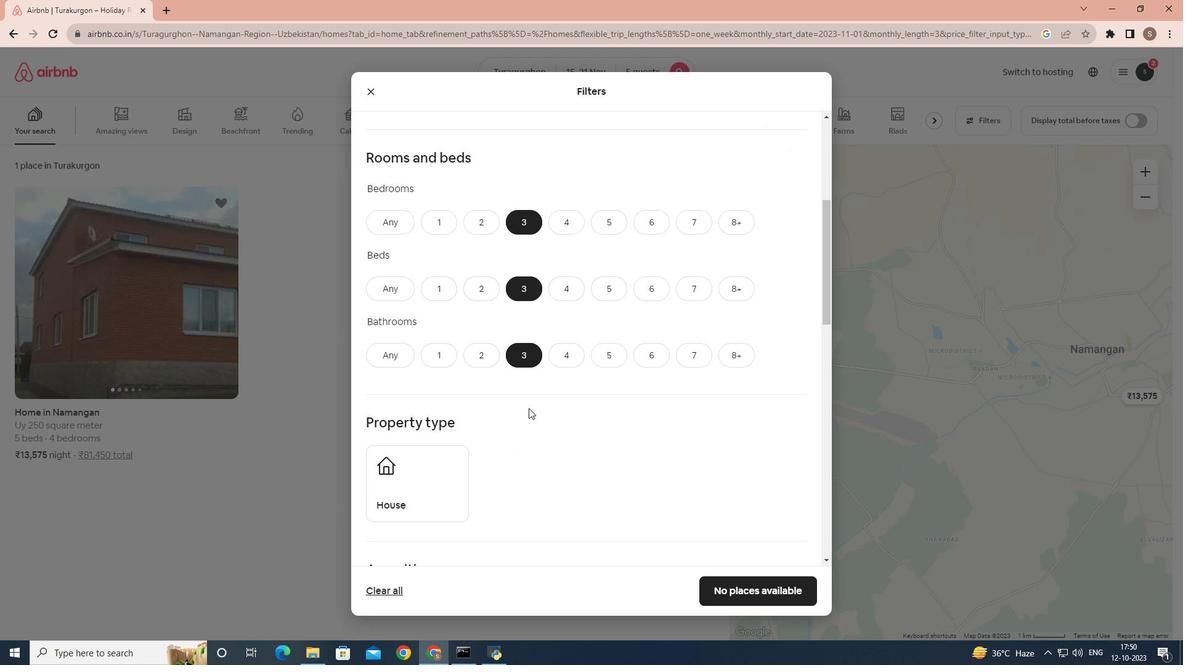 
Action: Mouse scrolled (528, 408) with delta (0, 0)
Screenshot: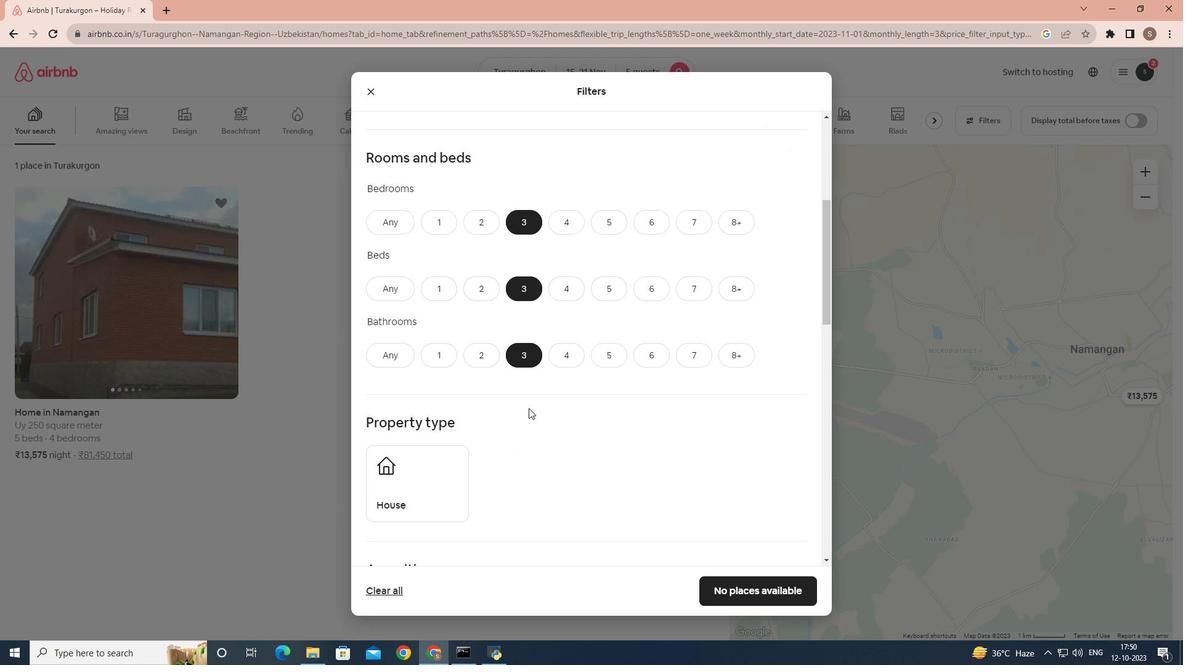 
Action: Mouse scrolled (528, 408) with delta (0, 0)
Screenshot: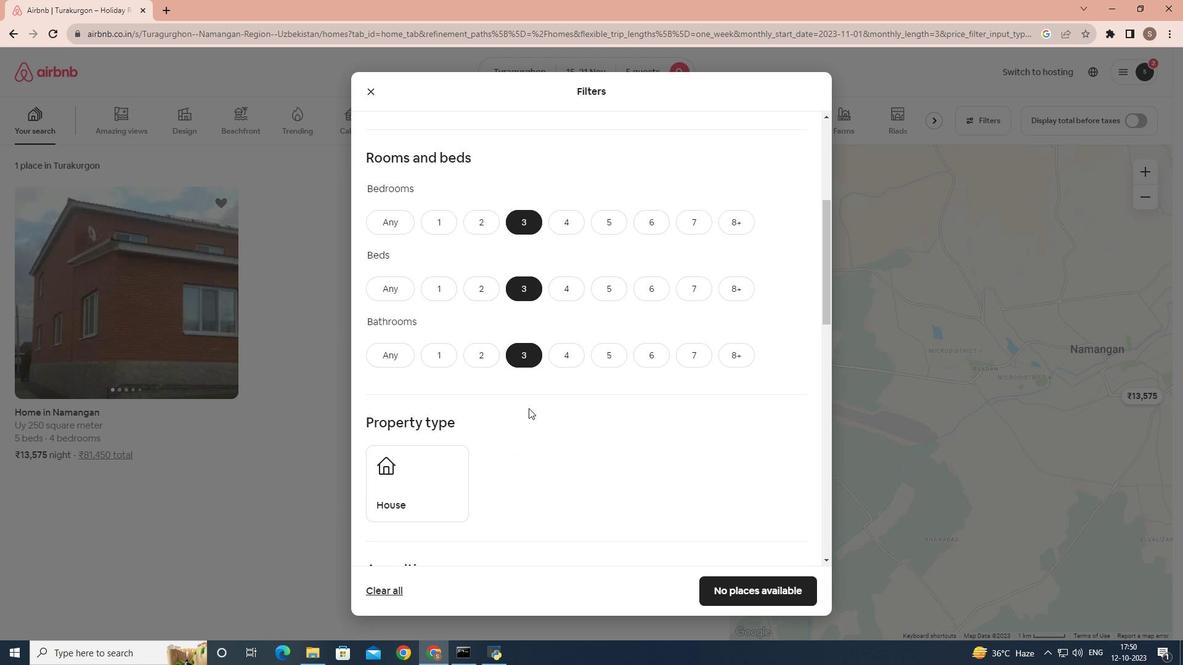 
Action: Mouse scrolled (528, 408) with delta (0, 0)
Screenshot: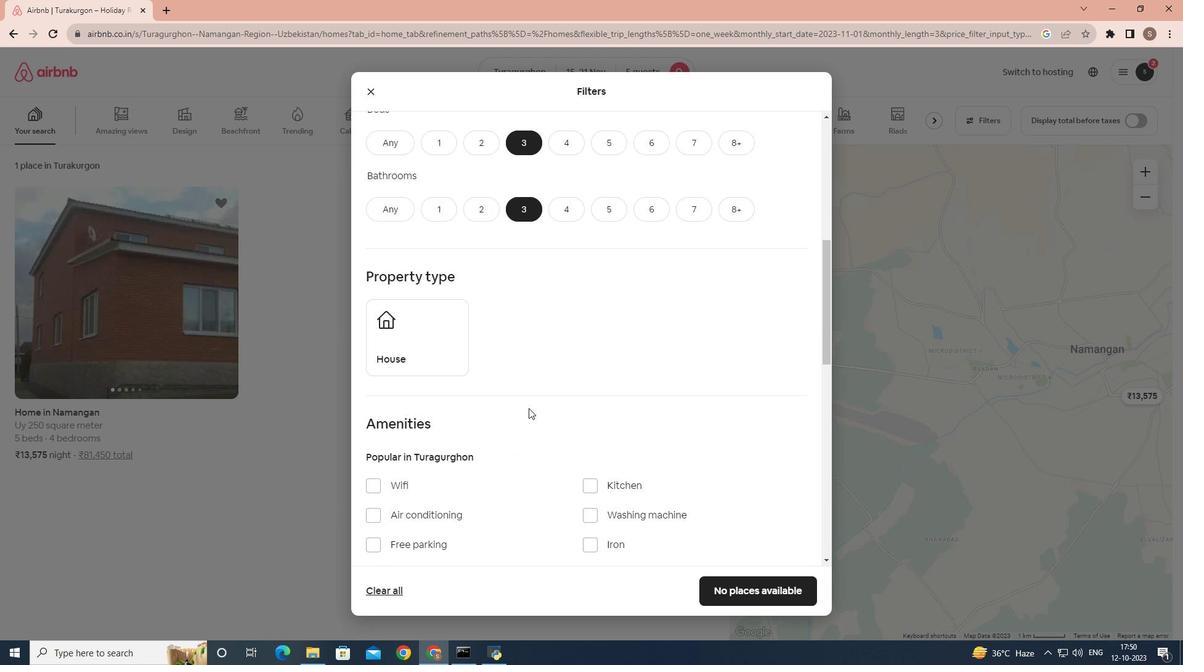 
Action: Mouse moved to (427, 238)
Screenshot: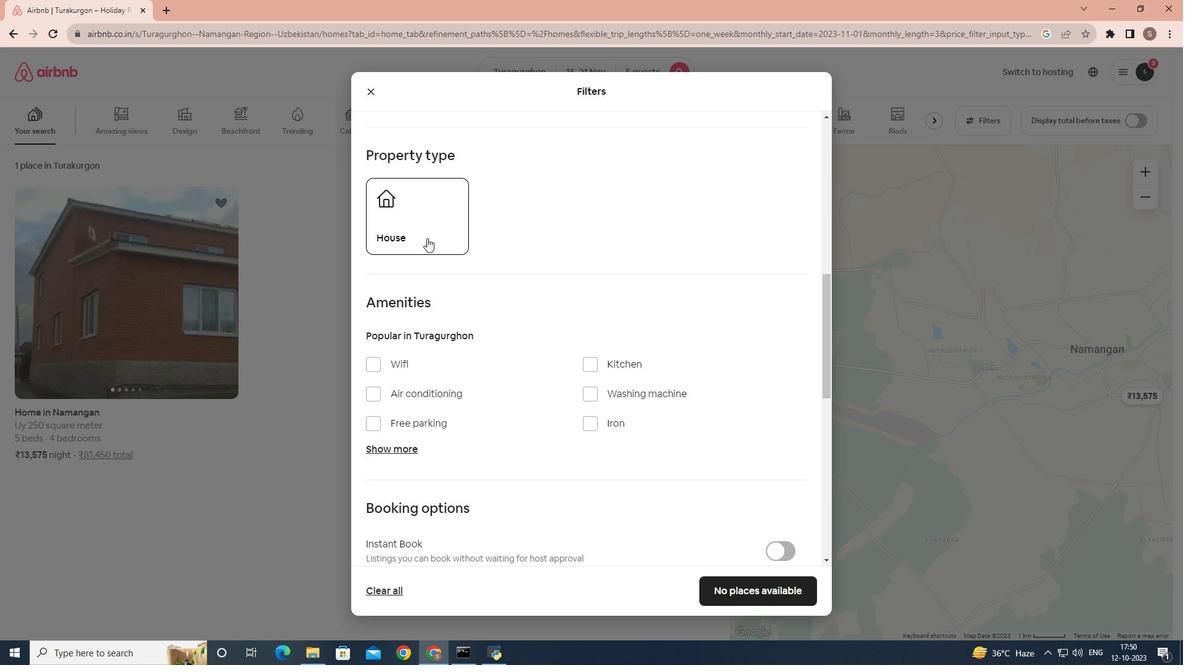 
Action: Mouse pressed left at (427, 238)
Screenshot: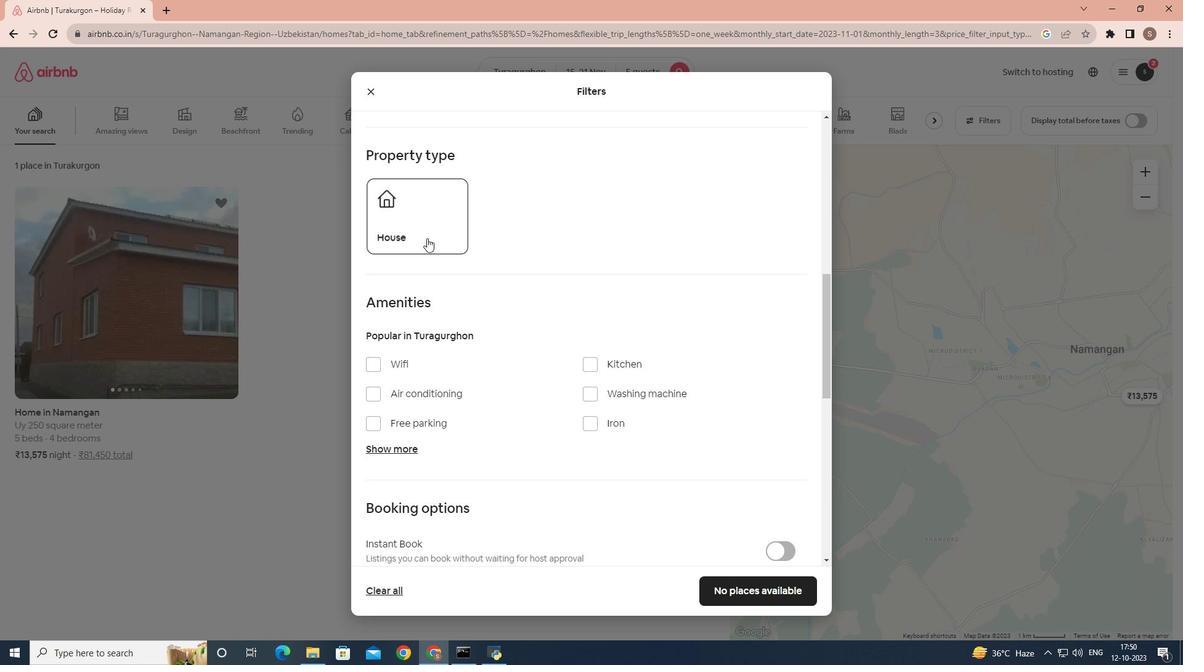 
Action: Mouse moved to (462, 387)
Screenshot: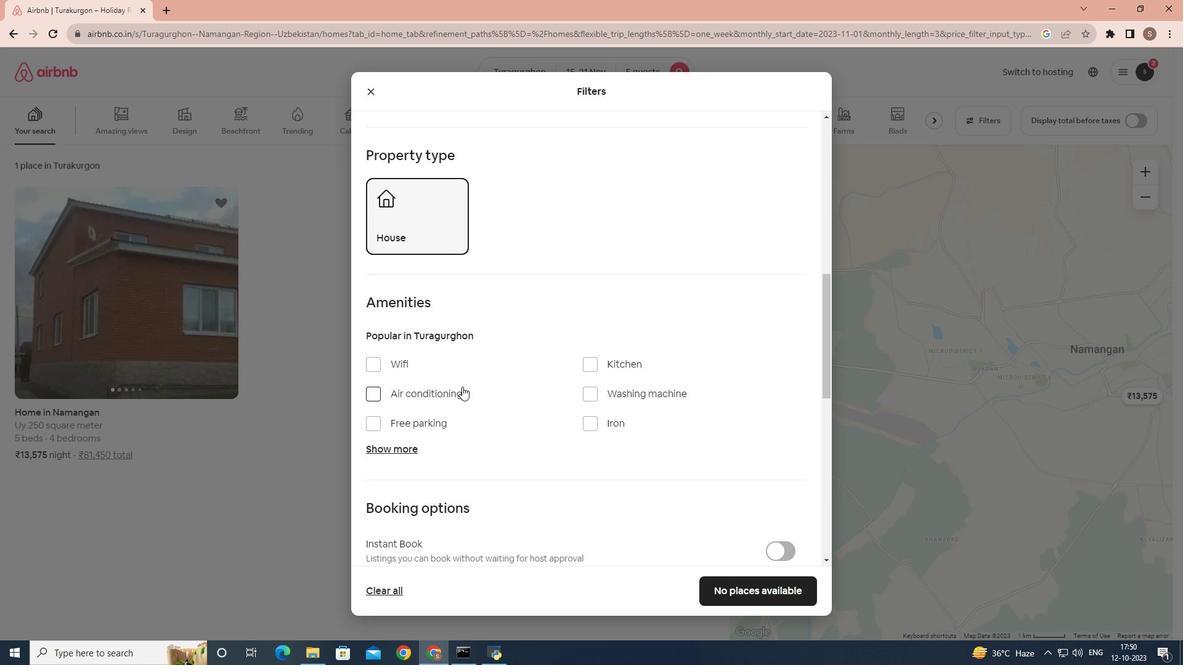 
Action: Mouse scrolled (462, 386) with delta (0, 0)
Screenshot: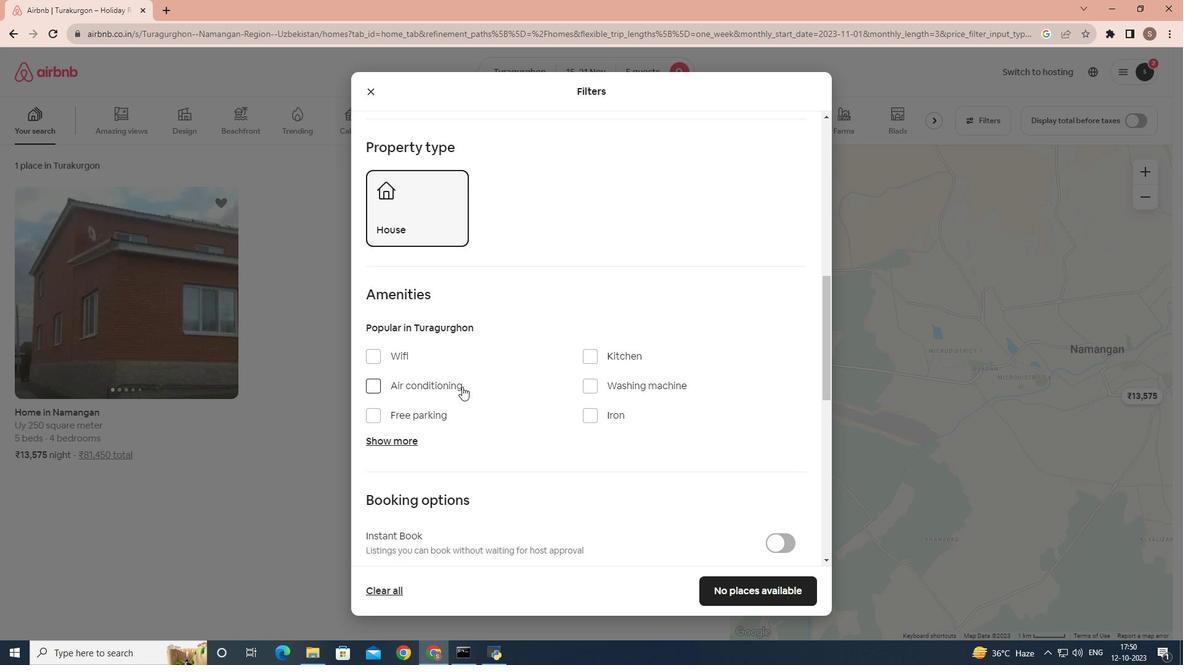 
Action: Mouse moved to (461, 381)
Screenshot: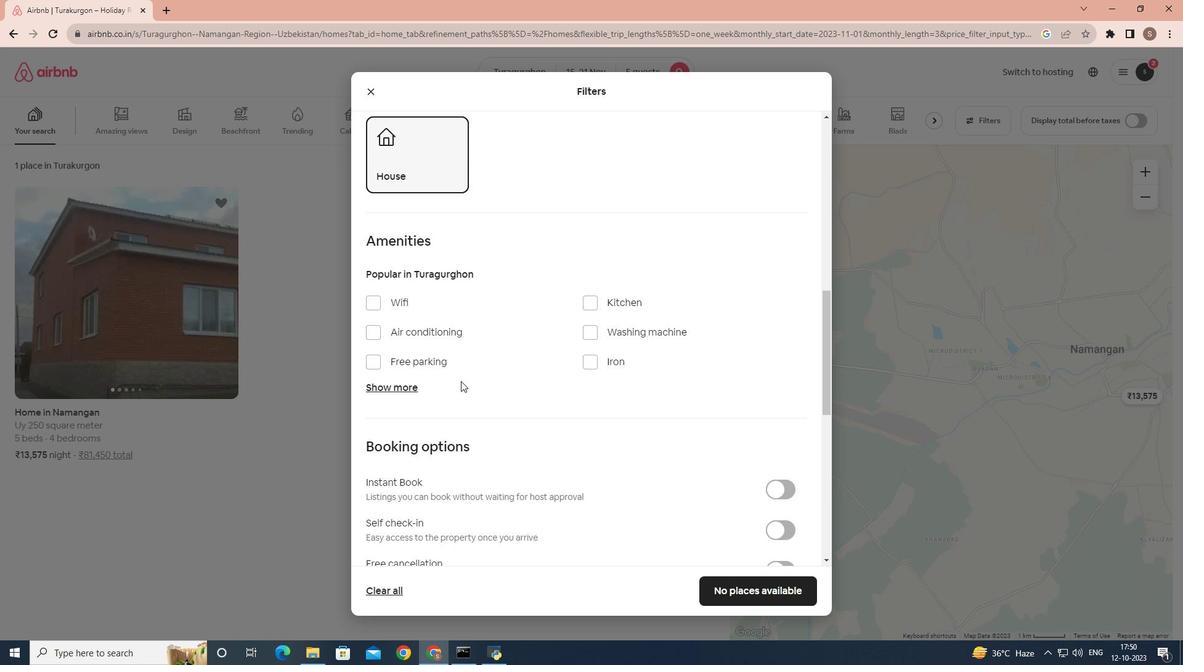 
Action: Mouse scrolled (461, 380) with delta (0, 0)
Screenshot: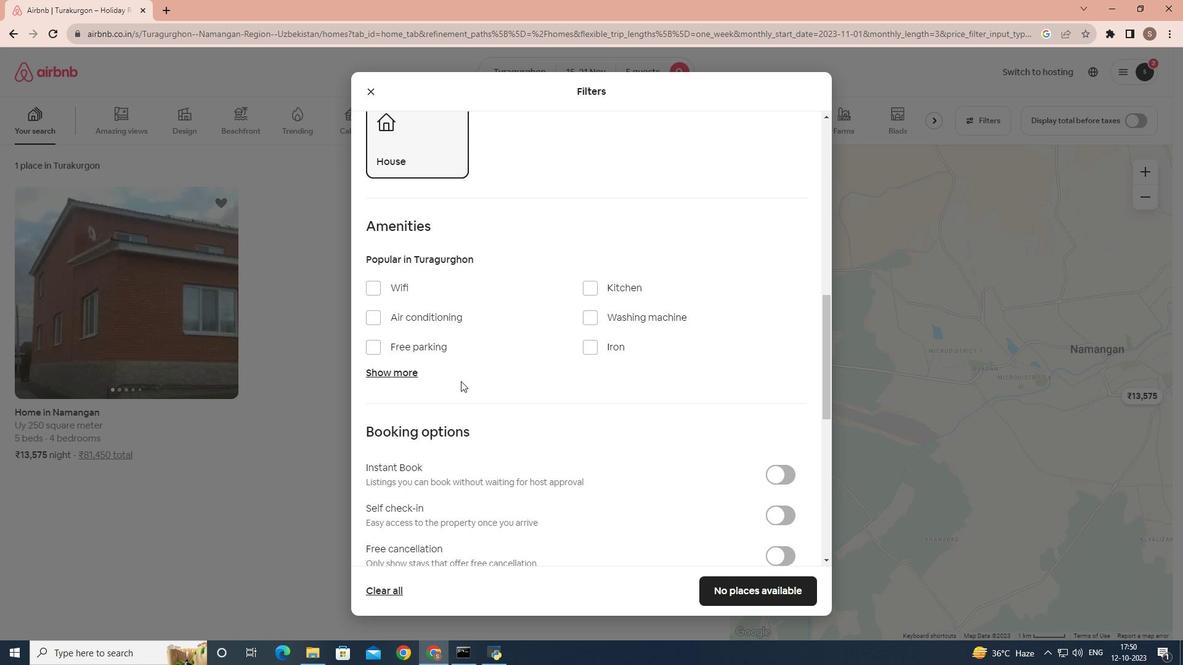 
Action: Mouse scrolled (461, 380) with delta (0, 0)
Screenshot: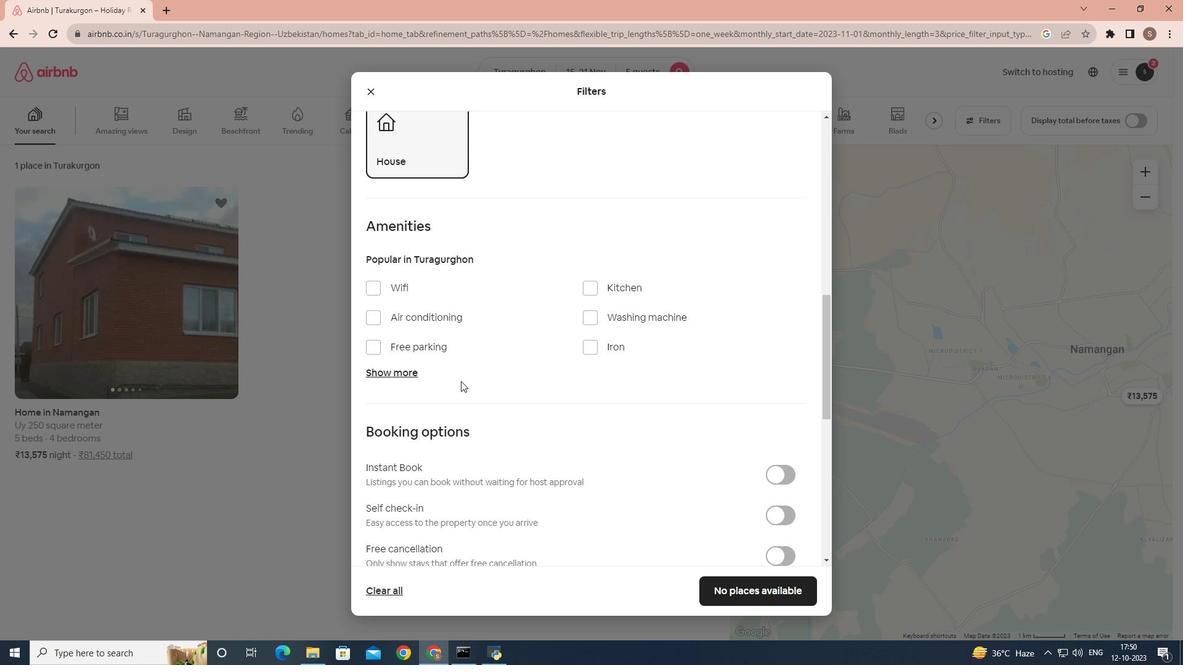 
Action: Mouse moved to (768, 595)
Screenshot: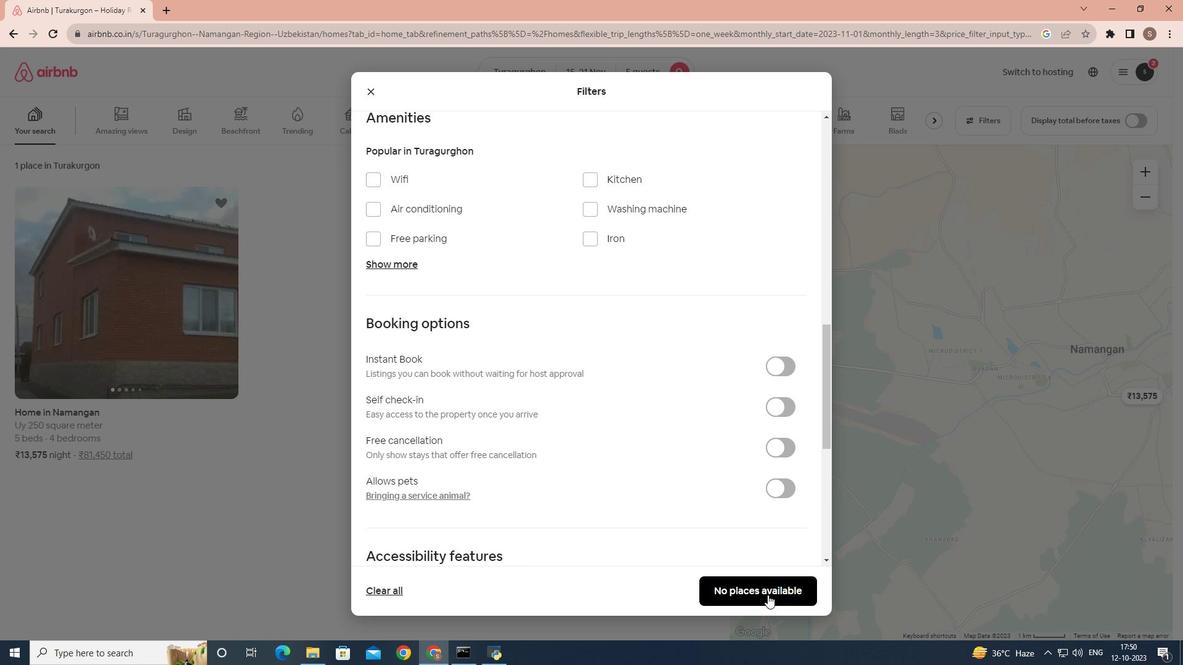 
Action: Mouse pressed left at (768, 595)
Screenshot: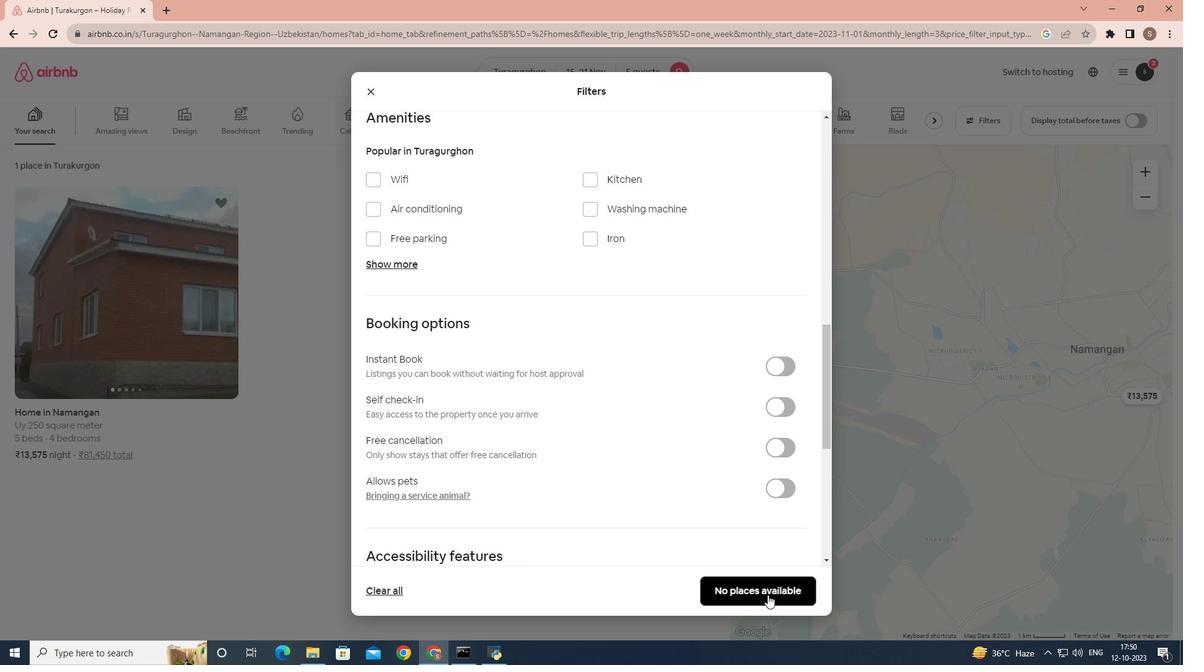 
Action: Mouse moved to (638, 509)
Screenshot: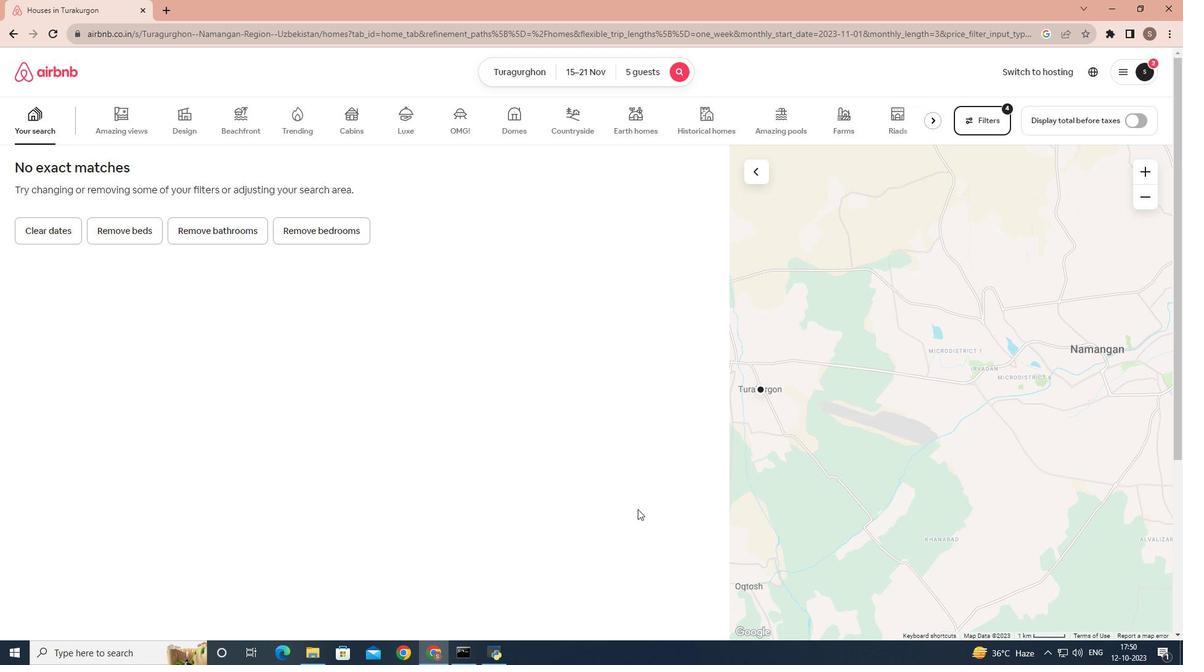 
